 Task: Create new Company, with domain: 'hofstra.edu' and type: 'Prospect'. Add new contact for this company, with mail Id: 'Sohan34Miller@hofstra.edu', First Name: Sohan, Last name:  Miller, Job Title: 'Account Manager', Phone Number: '(201) 555-6794'. Change life cycle stage to  Lead and lead status to  Open. Logged in from softage.1@softage.net
Action: Mouse moved to (102, 70)
Screenshot: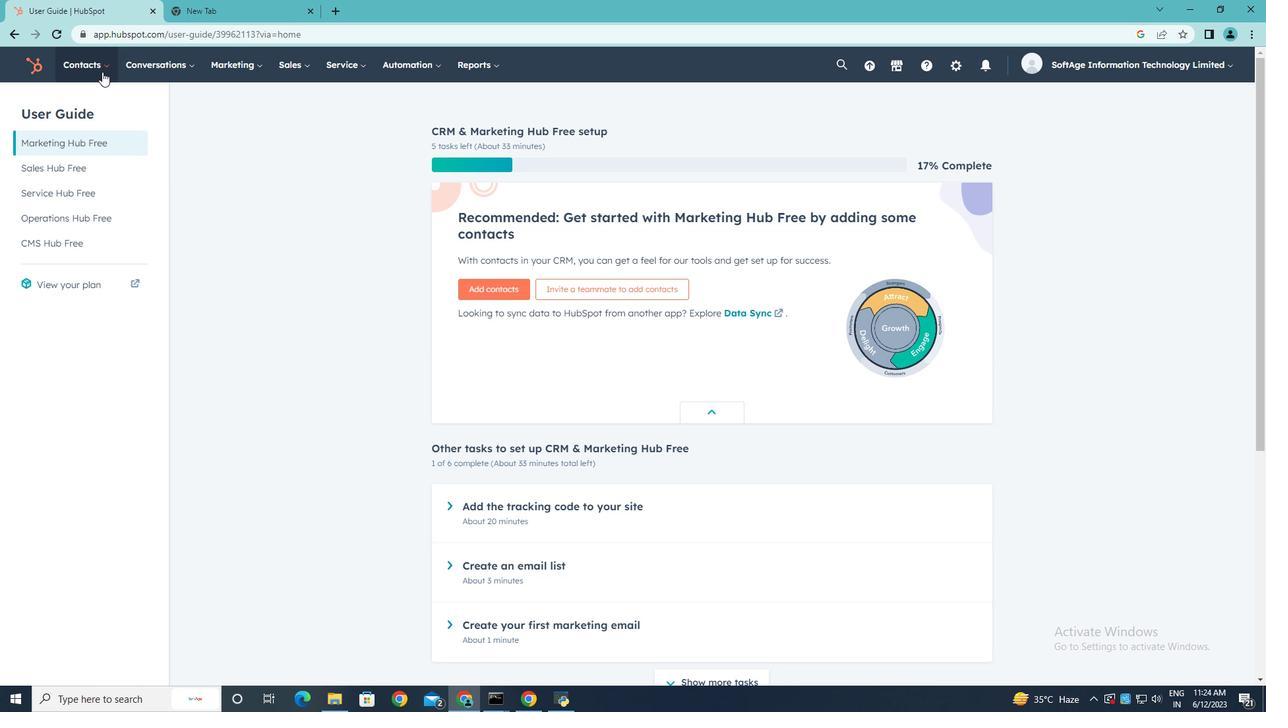 
Action: Mouse pressed left at (102, 70)
Screenshot: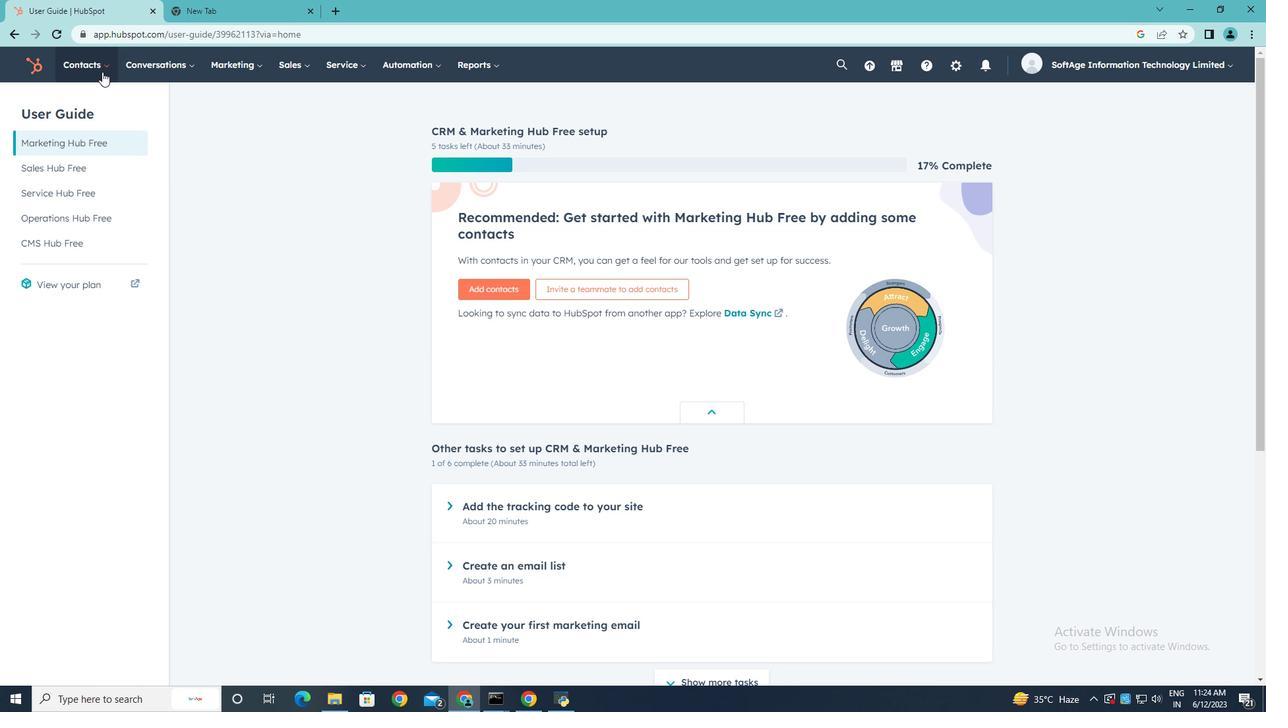 
Action: Mouse moved to (98, 130)
Screenshot: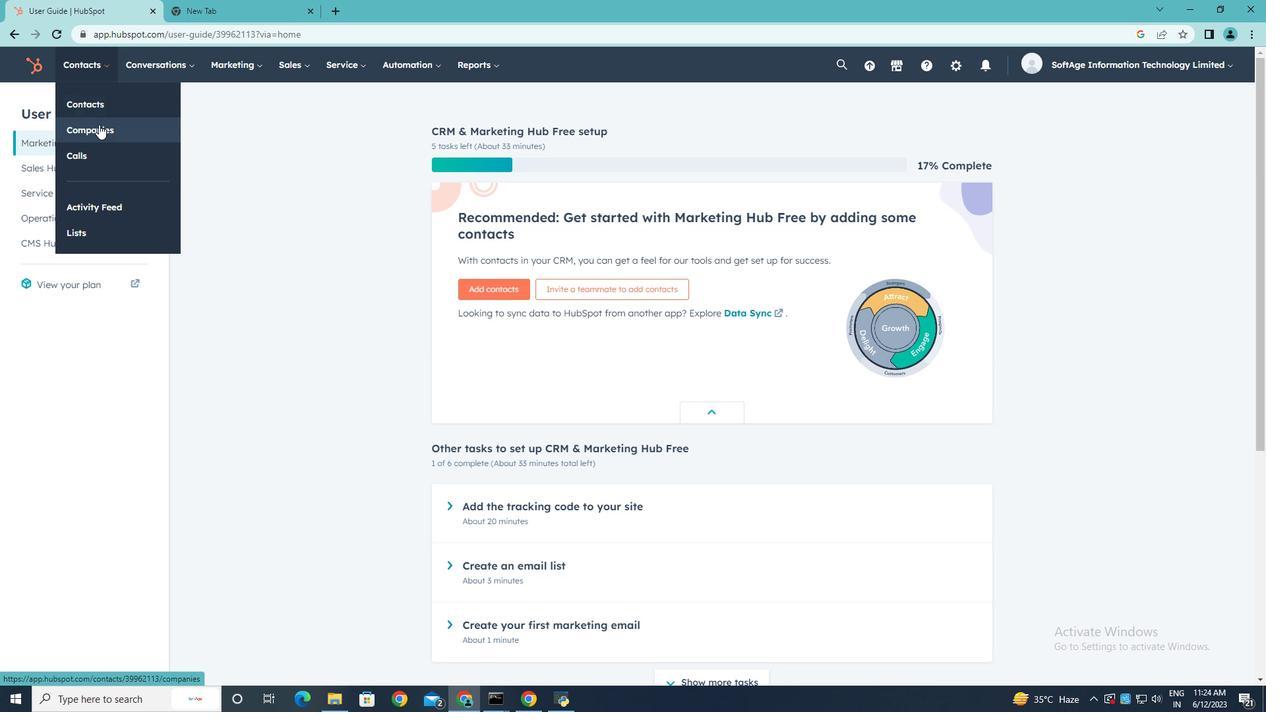 
Action: Mouse pressed left at (98, 130)
Screenshot: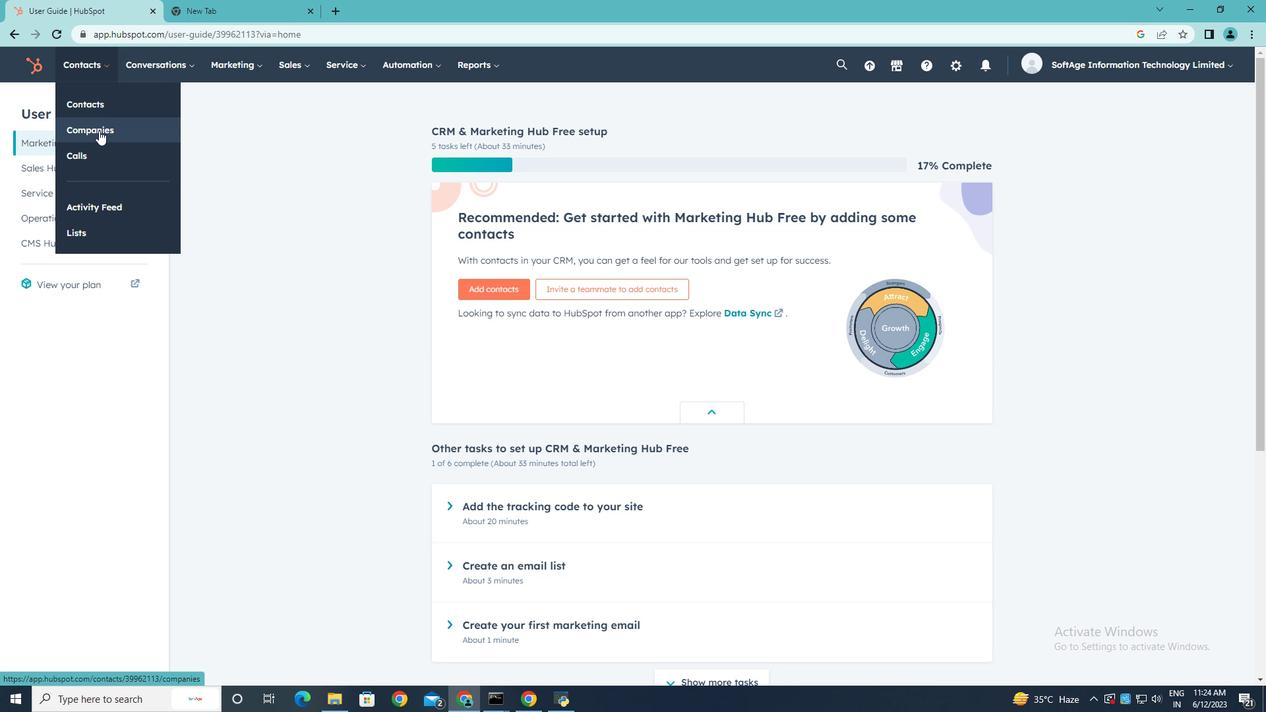 
Action: Mouse moved to (1175, 114)
Screenshot: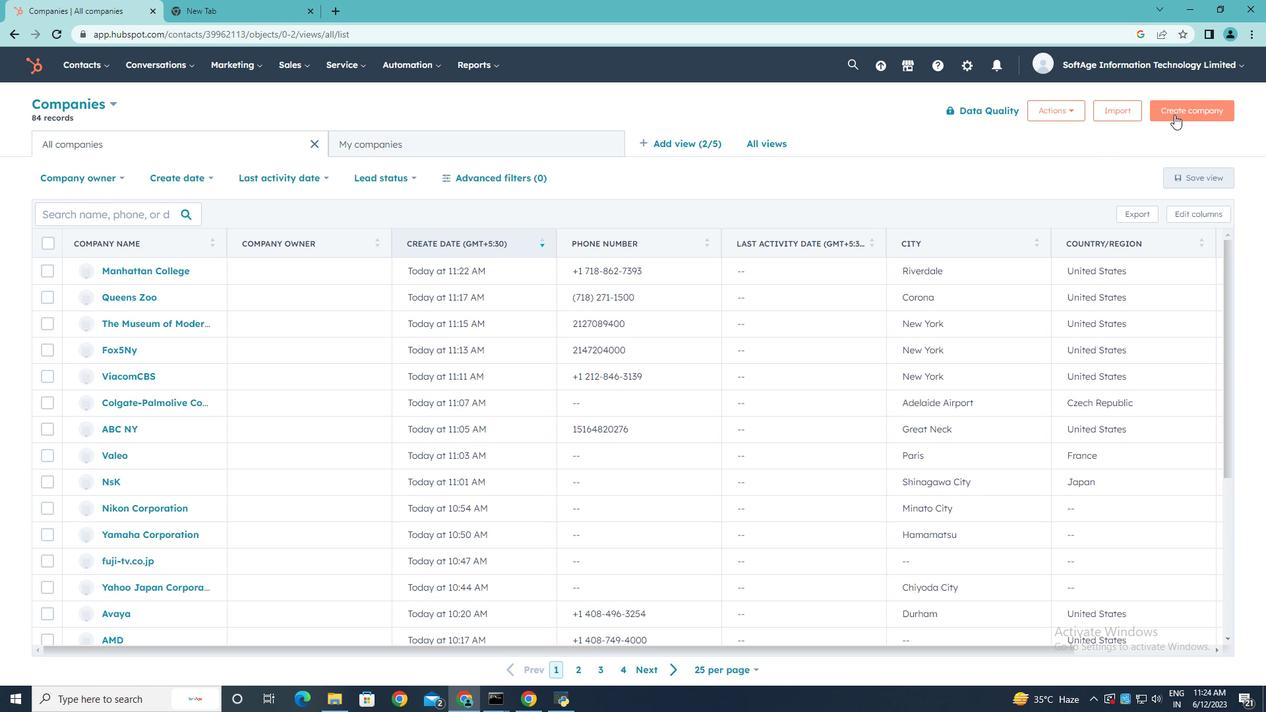 
Action: Mouse pressed left at (1175, 114)
Screenshot: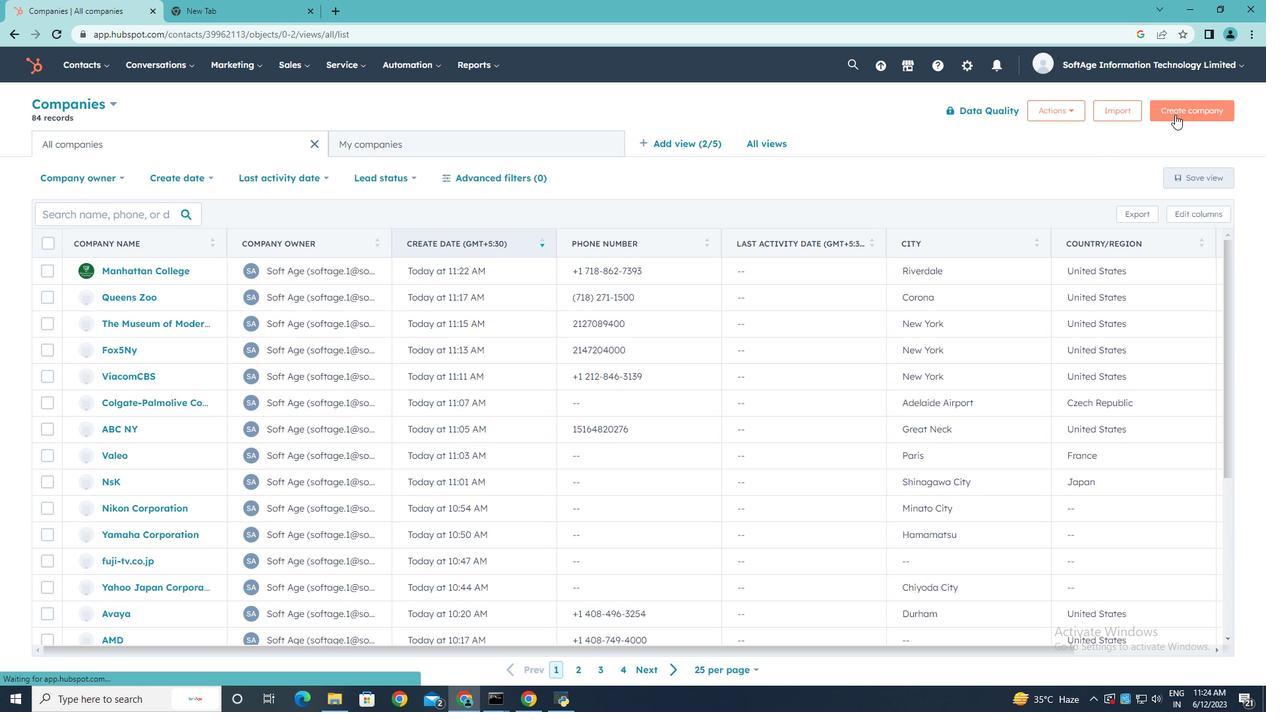 
Action: Mouse moved to (955, 172)
Screenshot: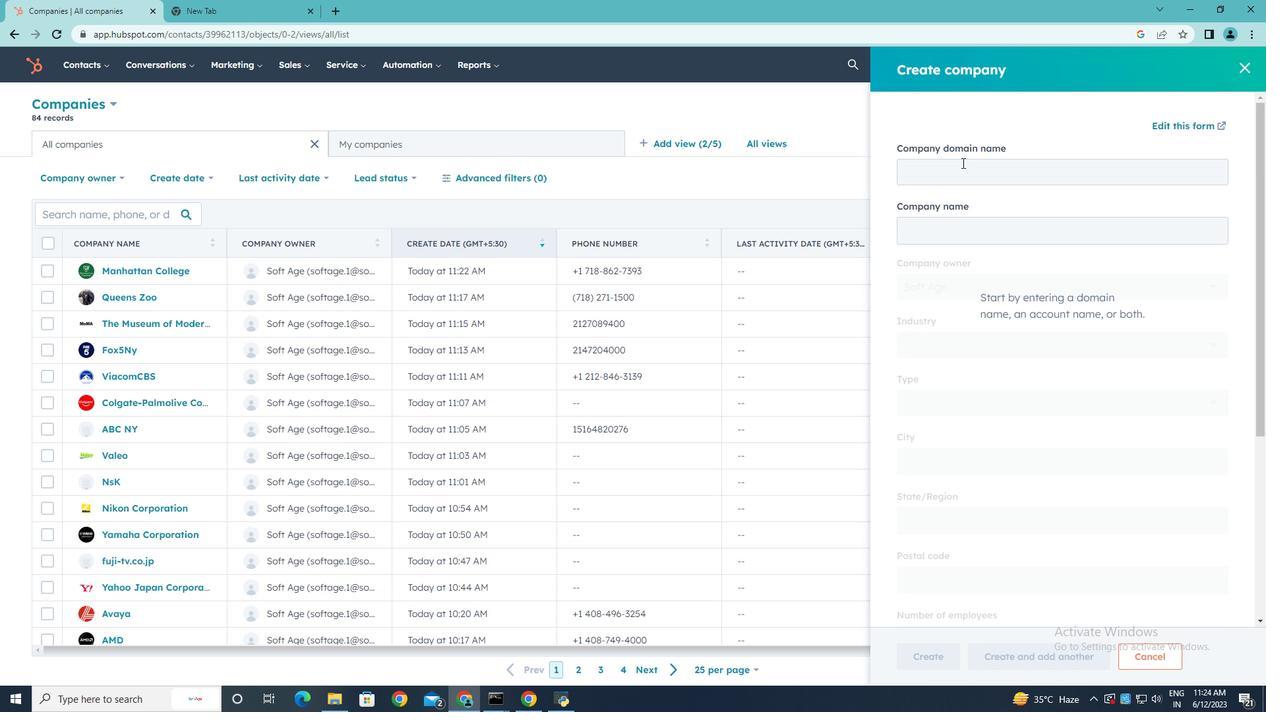 
Action: Mouse pressed left at (955, 172)
Screenshot: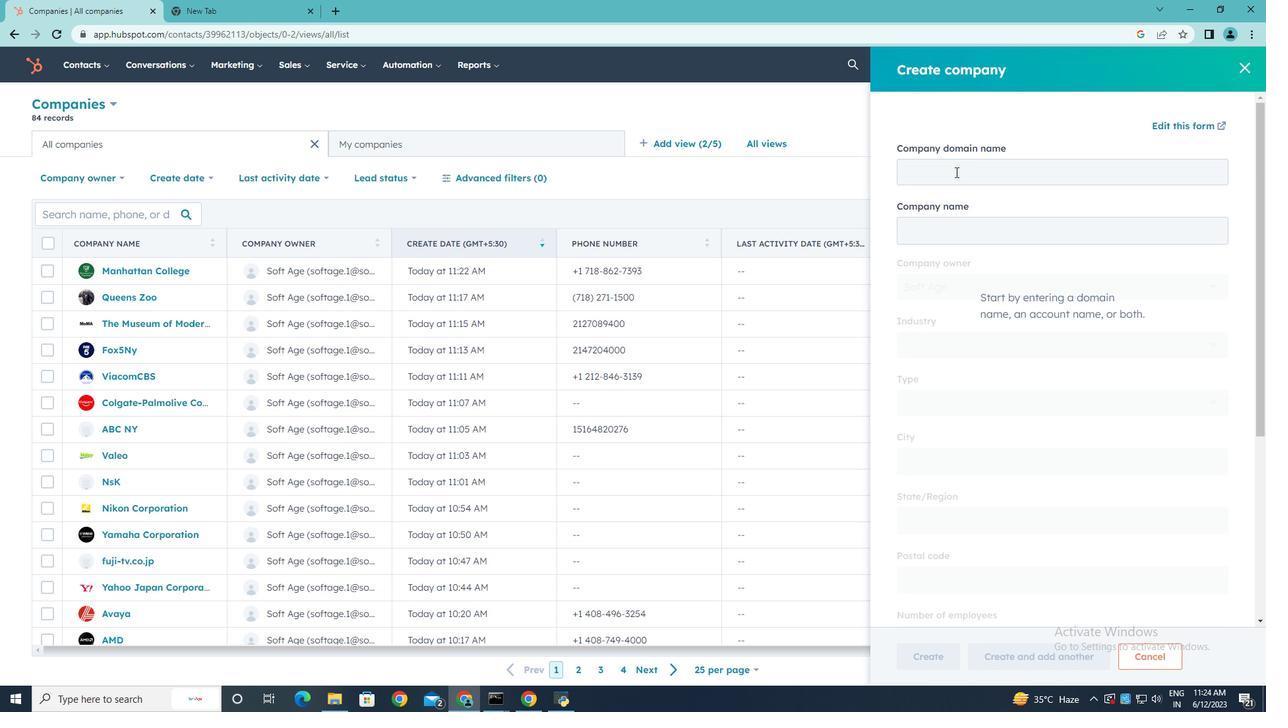 
Action: Key pressed hofstra.co<Key.backspace><Key.backspace>edu
Screenshot: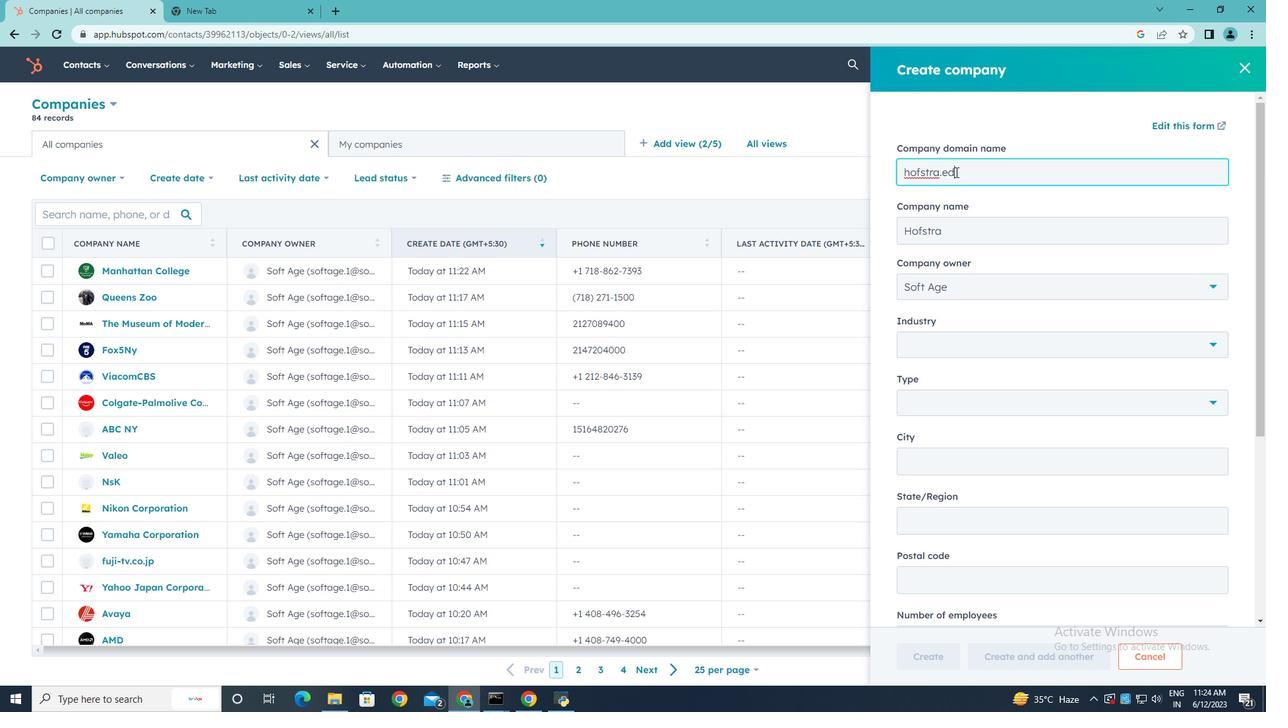 
Action: Mouse moved to (1007, 279)
Screenshot: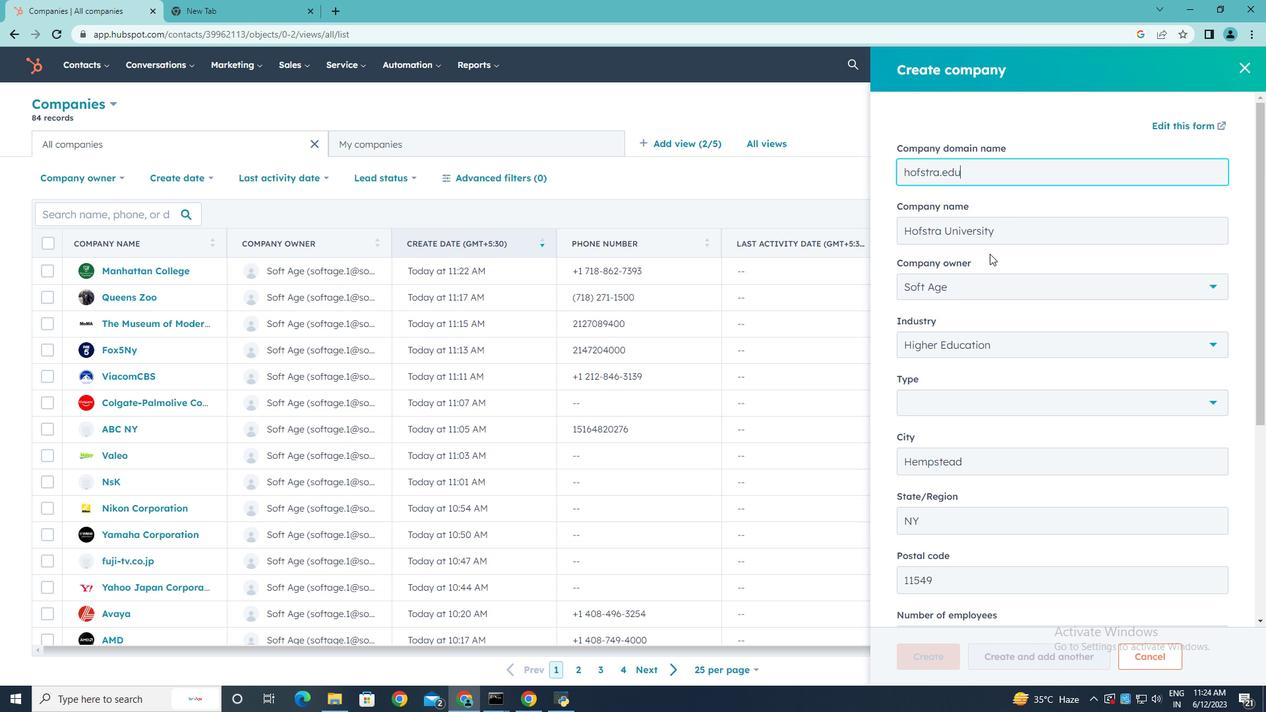 
Action: Mouse scrolled (1007, 278) with delta (0, 0)
Screenshot: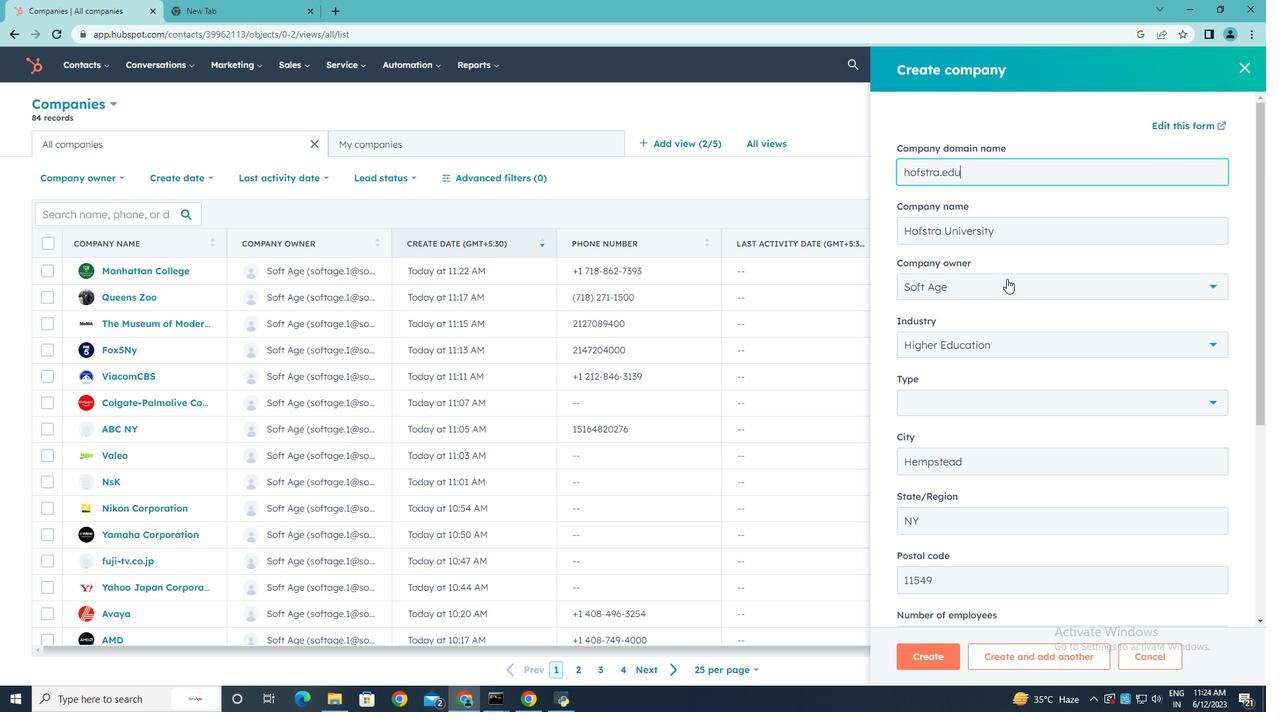 
Action: Mouse scrolled (1007, 278) with delta (0, 0)
Screenshot: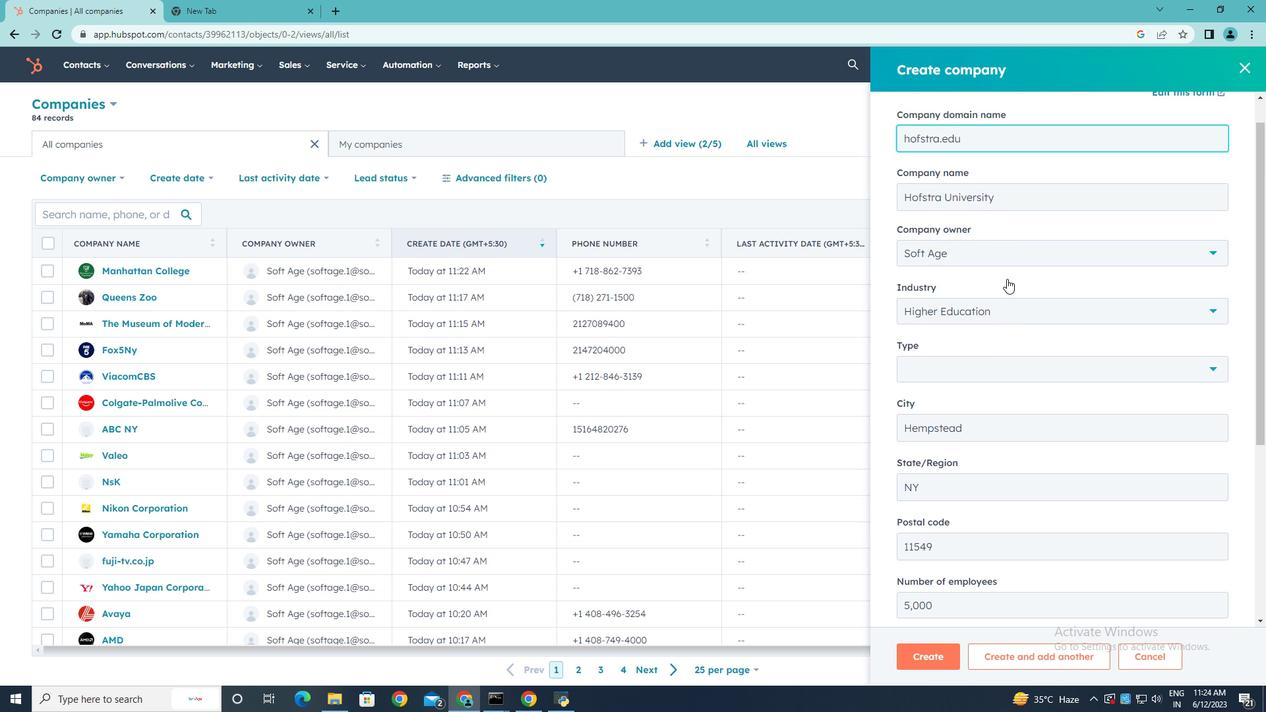 
Action: Mouse moved to (1212, 269)
Screenshot: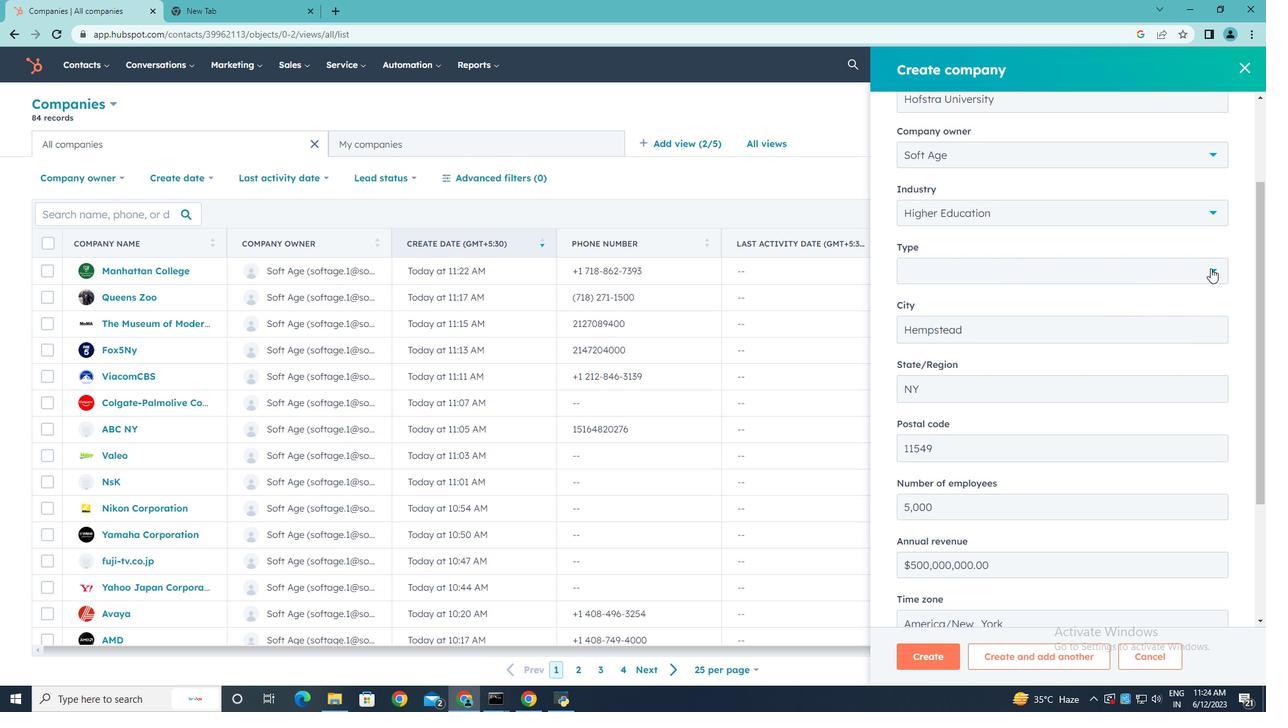 
Action: Mouse pressed left at (1212, 269)
Screenshot: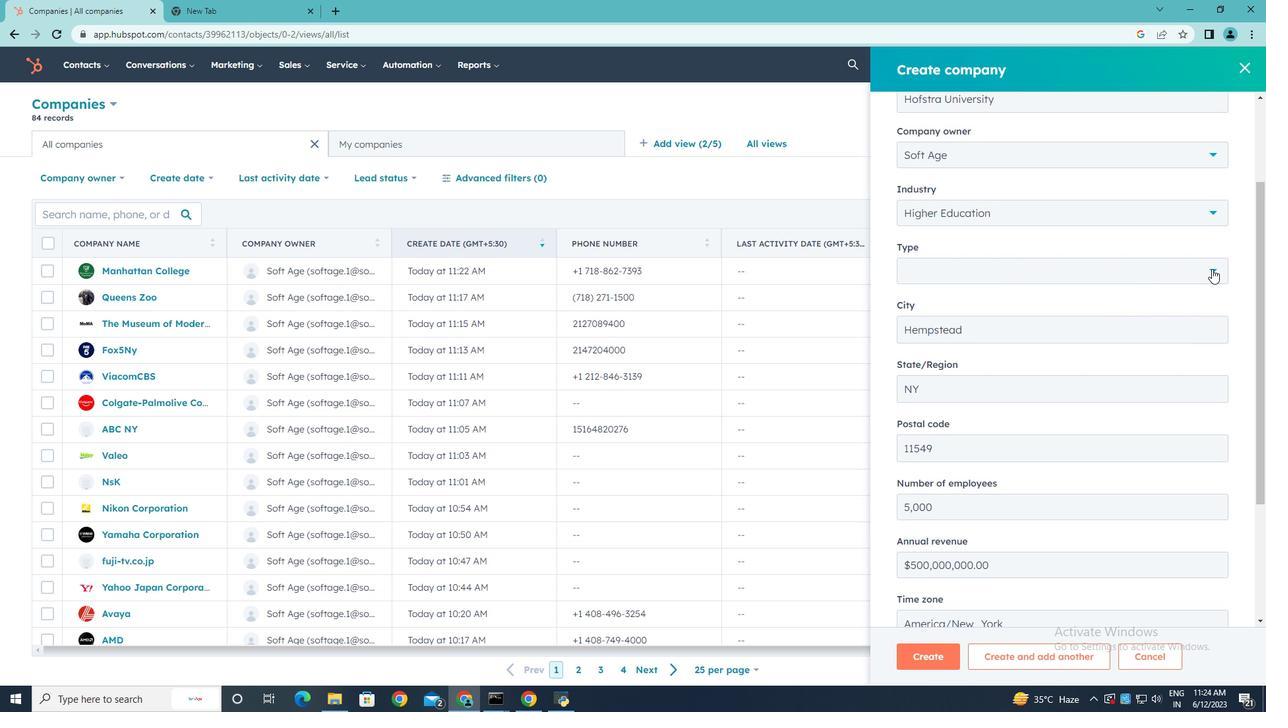 
Action: Mouse moved to (1005, 335)
Screenshot: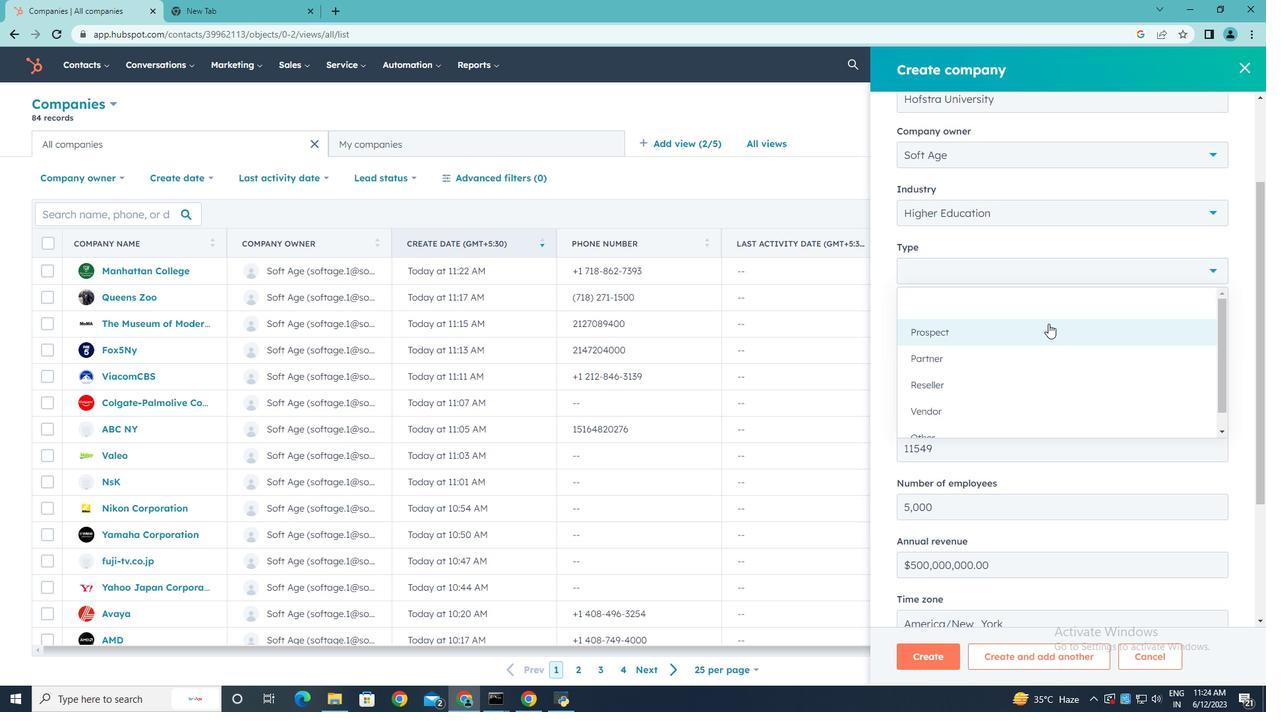 
Action: Mouse pressed left at (1005, 335)
Screenshot: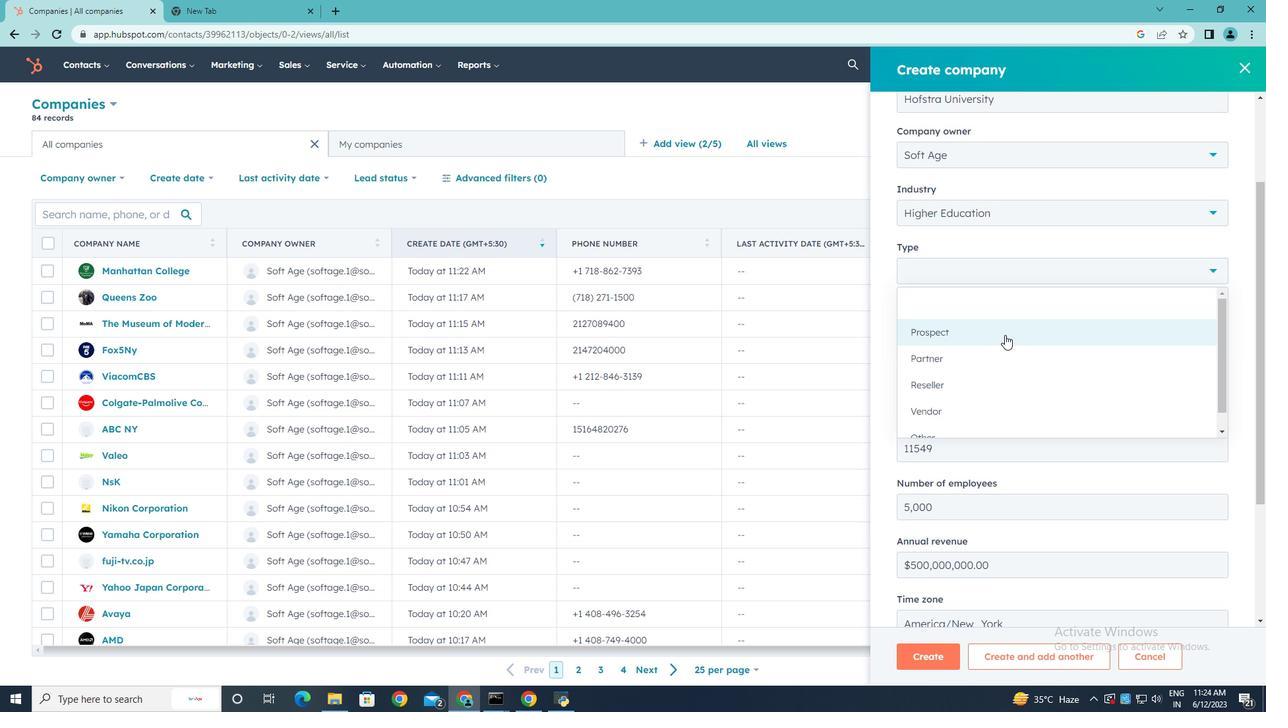
Action: Mouse scrolled (1005, 334) with delta (0, 0)
Screenshot: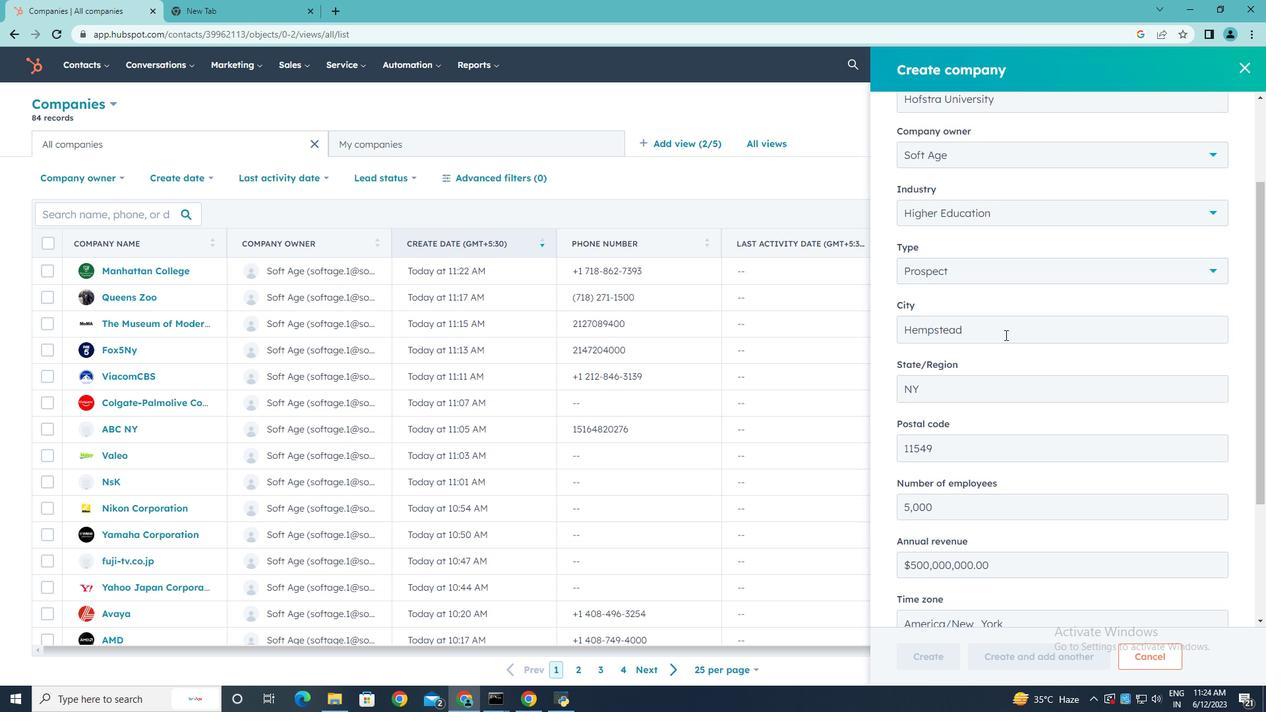 
Action: Mouse scrolled (1005, 334) with delta (0, 0)
Screenshot: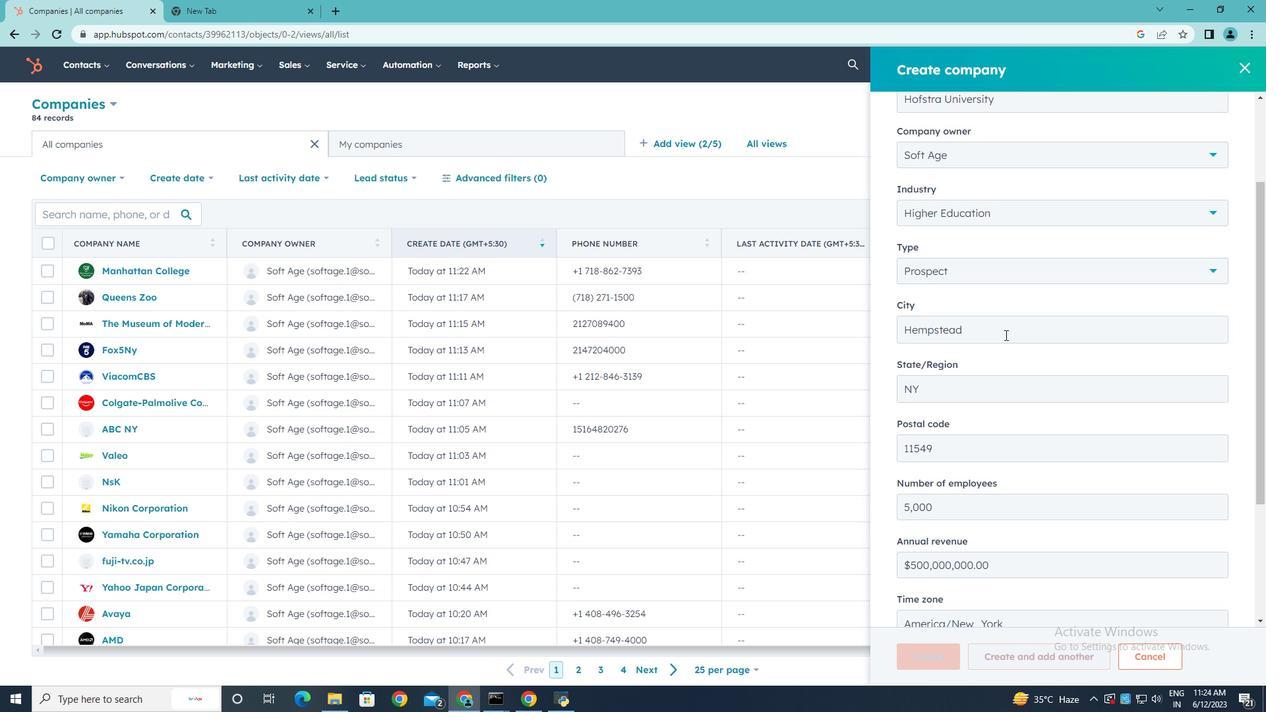 
Action: Mouse scrolled (1005, 334) with delta (0, 0)
Screenshot: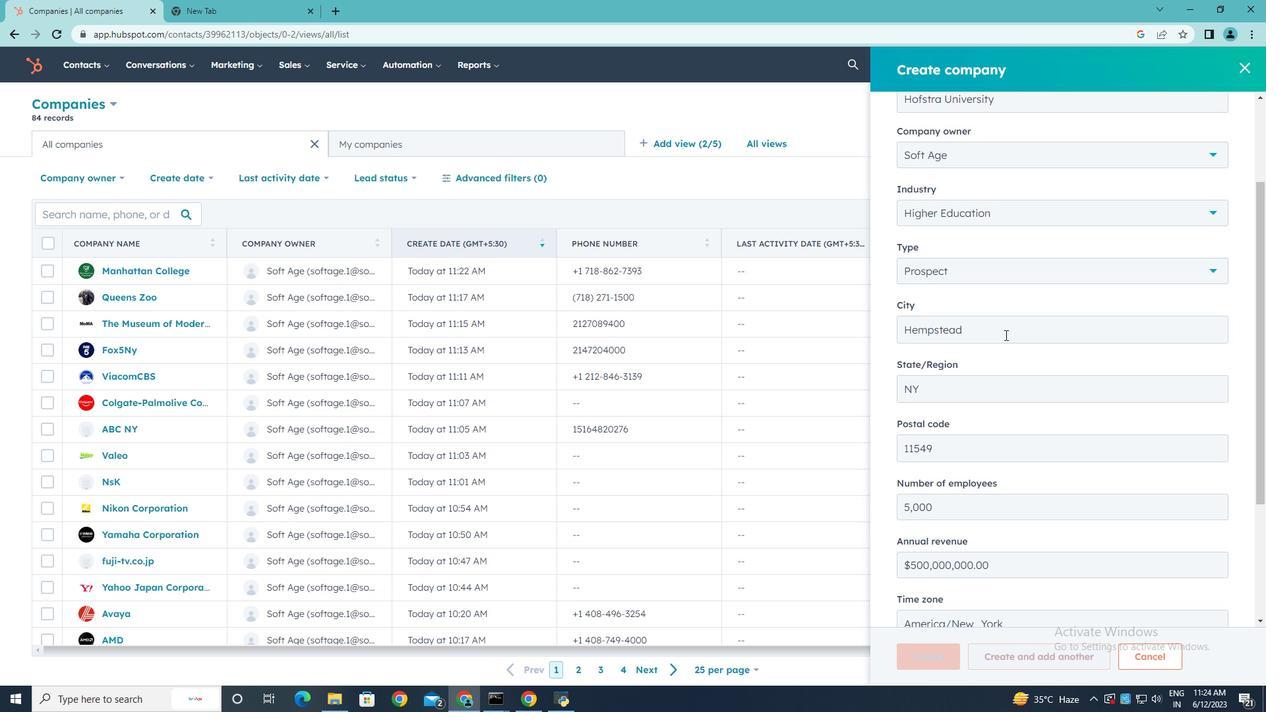
Action: Mouse moved to (932, 657)
Screenshot: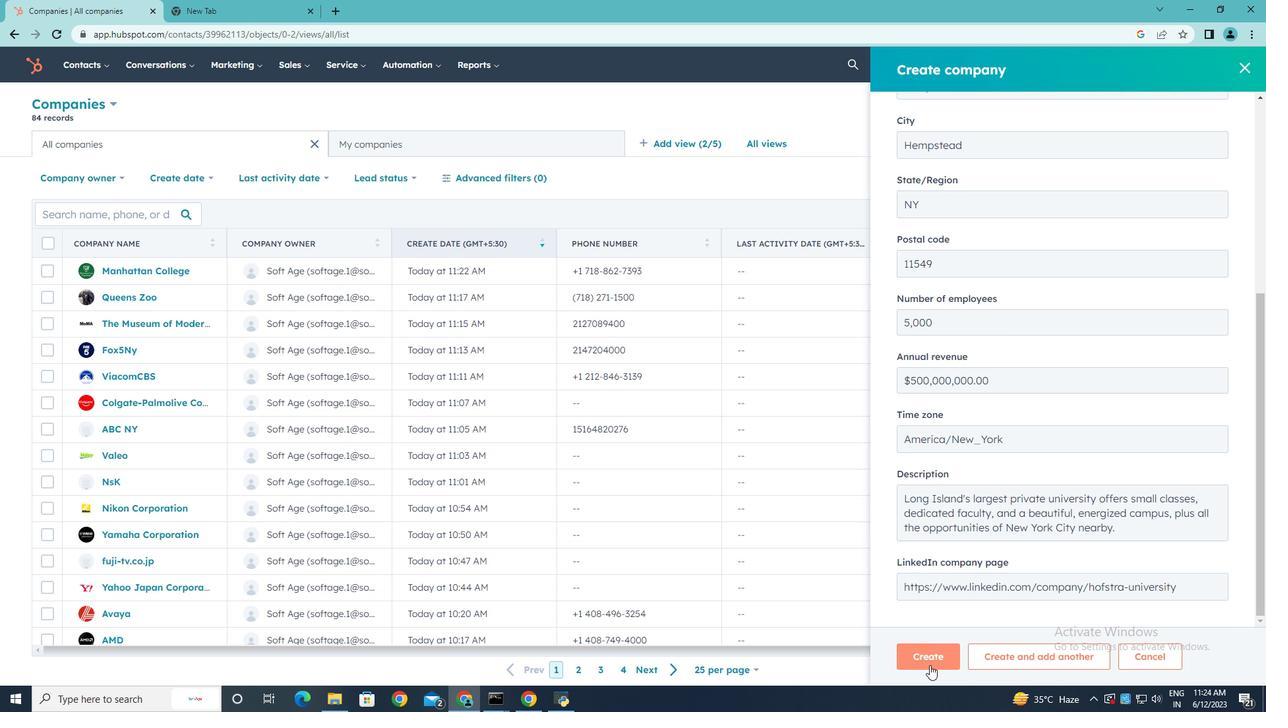 
Action: Mouse pressed left at (932, 657)
Screenshot: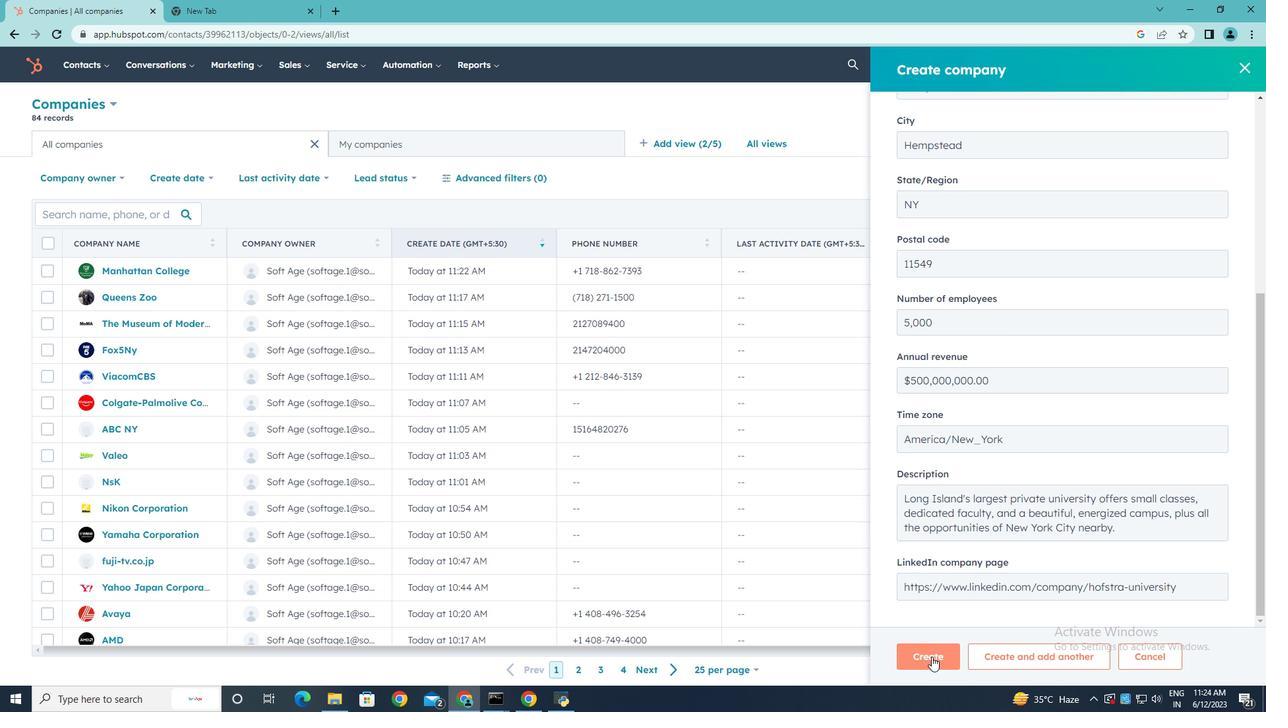 
Action: Mouse moved to (891, 420)
Screenshot: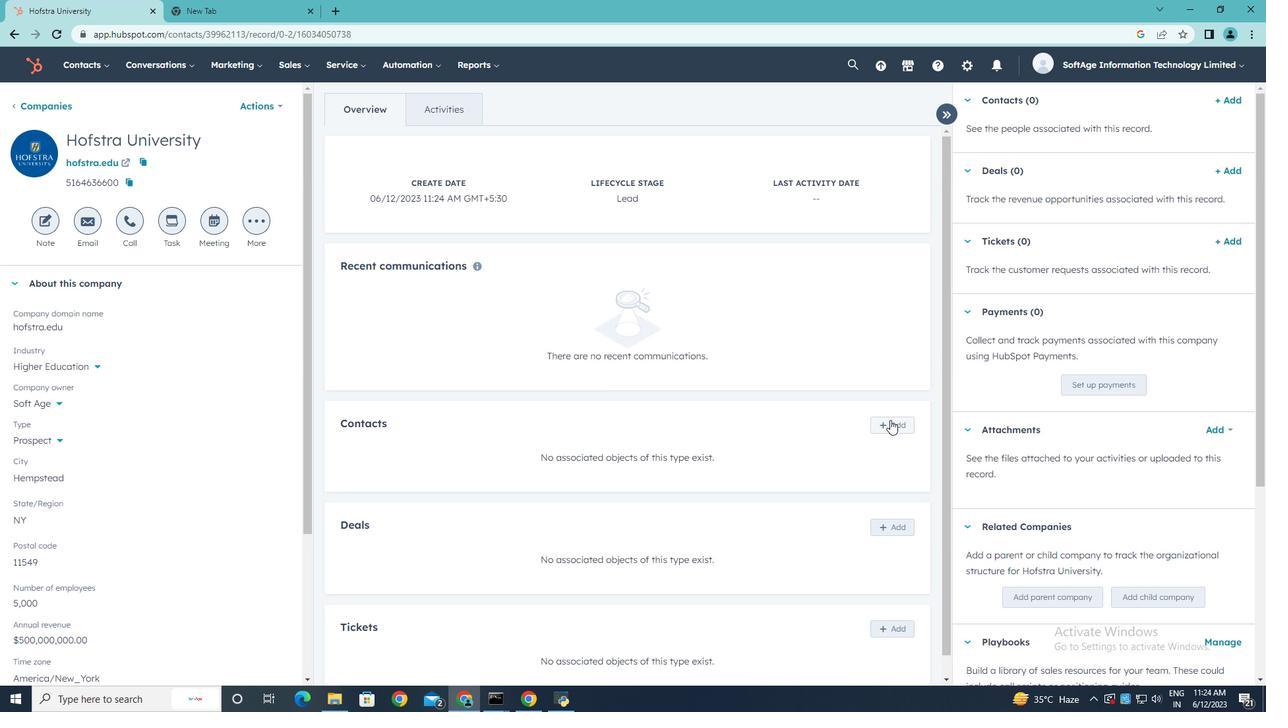 
Action: Mouse pressed left at (891, 420)
Screenshot: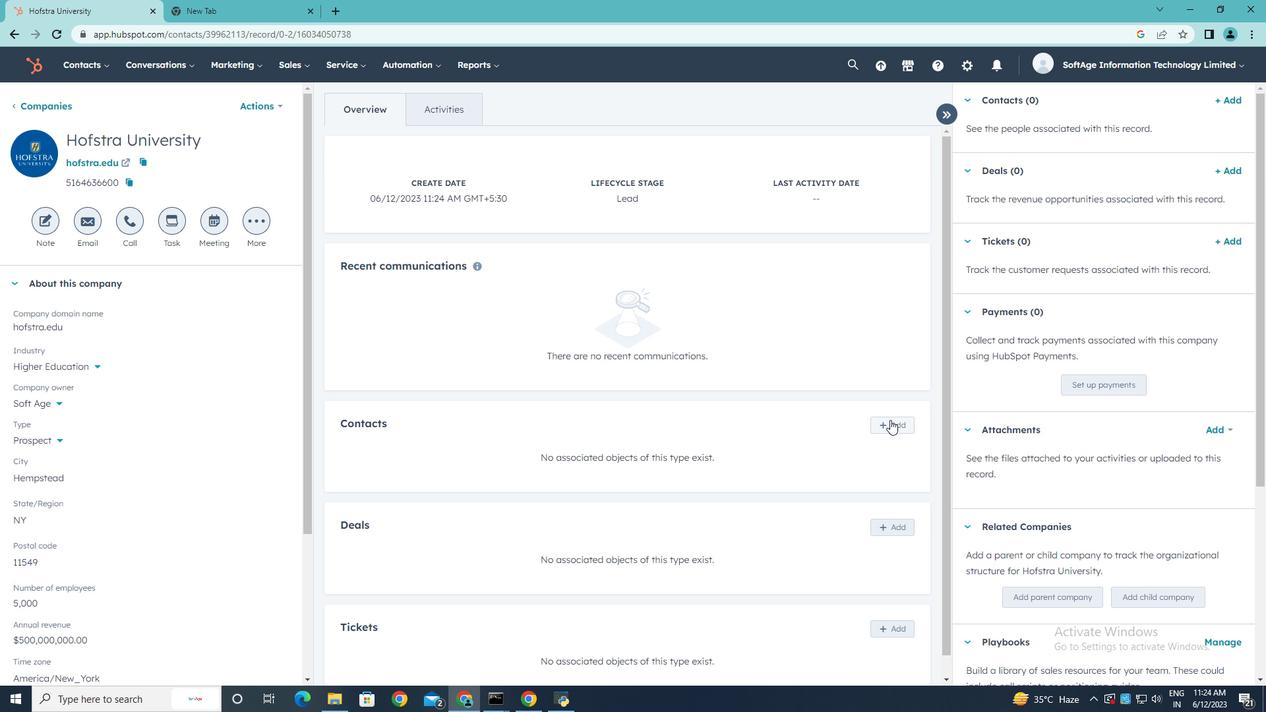 
Action: Mouse moved to (989, 130)
Screenshot: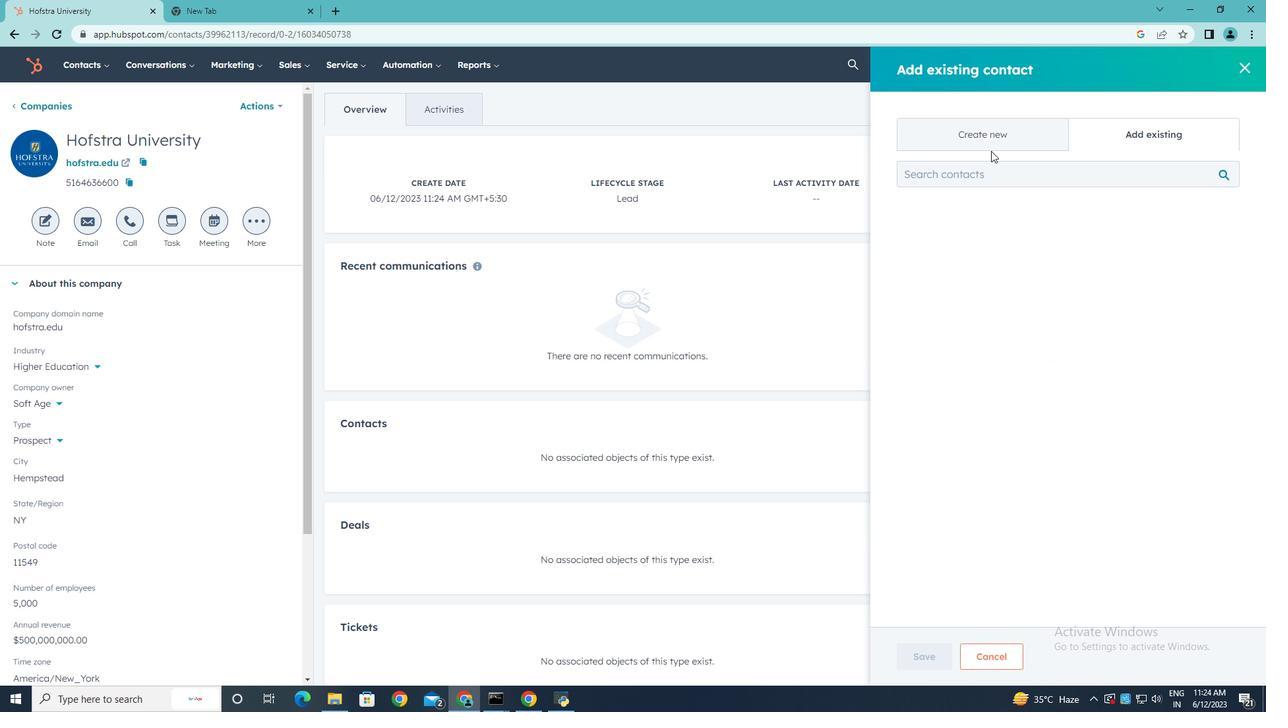 
Action: Mouse pressed left at (989, 130)
Screenshot: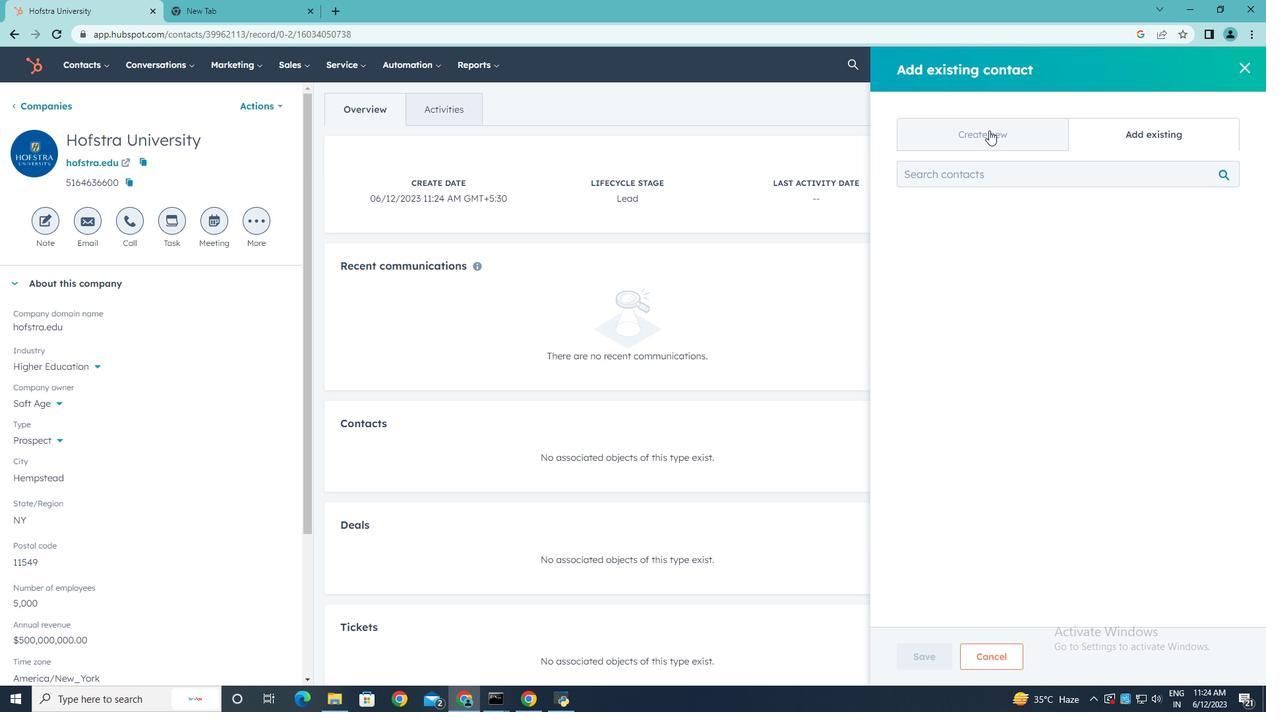 
Action: Mouse moved to (946, 213)
Screenshot: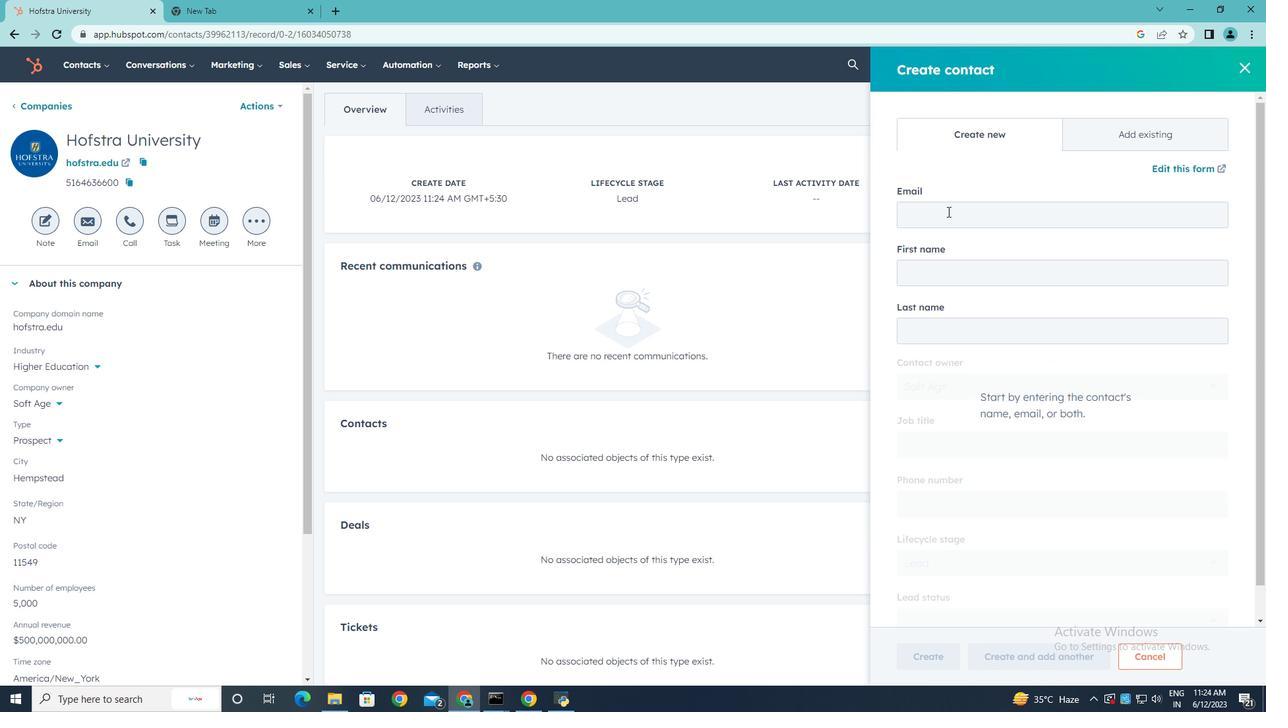 
Action: Mouse pressed left at (946, 213)
Screenshot: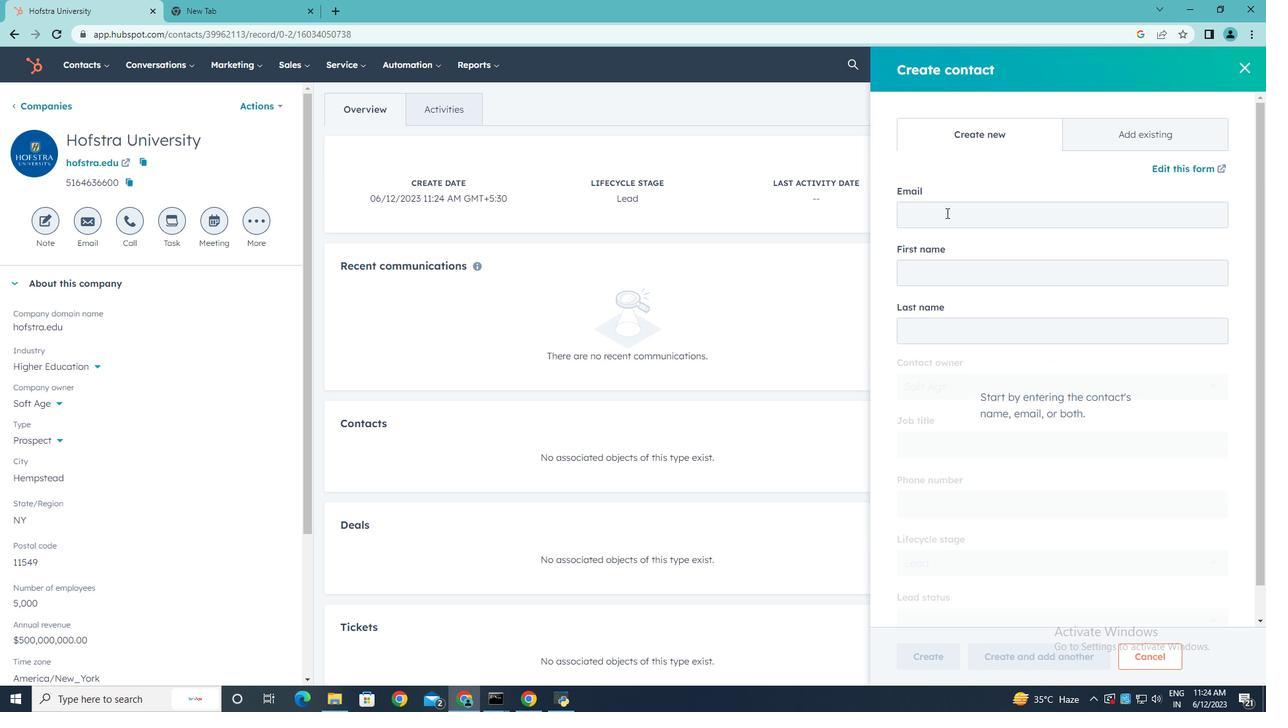 
Action: Key pressed <Key.shift>Sohan34<Key.shift>Miller<Key.shift>@hos<Key.backspace>fstra.edu
Screenshot: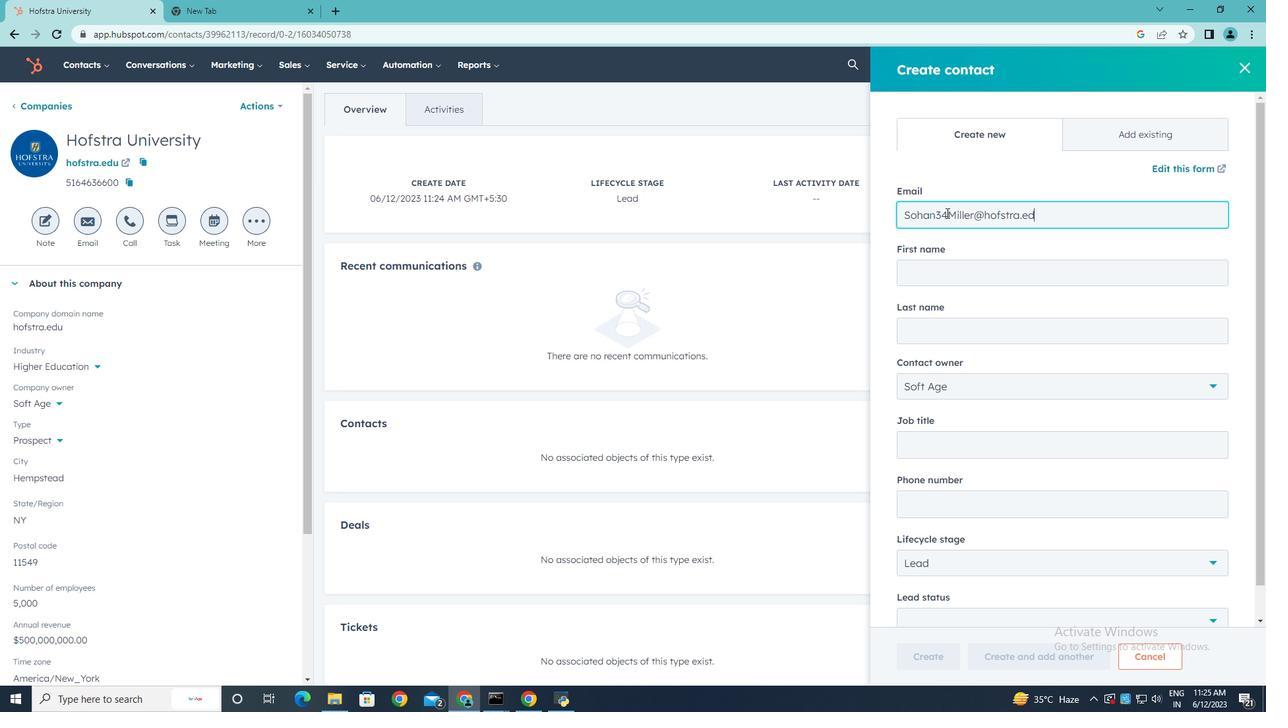 
Action: Mouse moved to (935, 274)
Screenshot: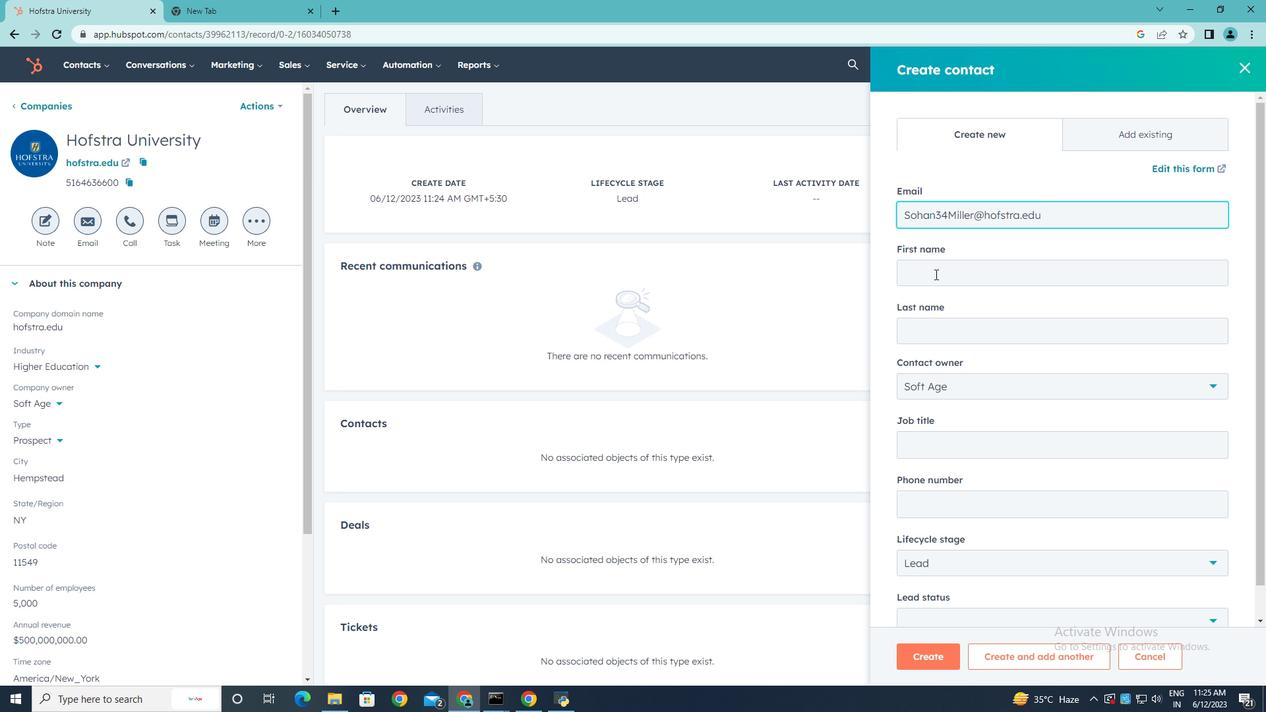 
Action: Mouse pressed left at (935, 274)
Screenshot: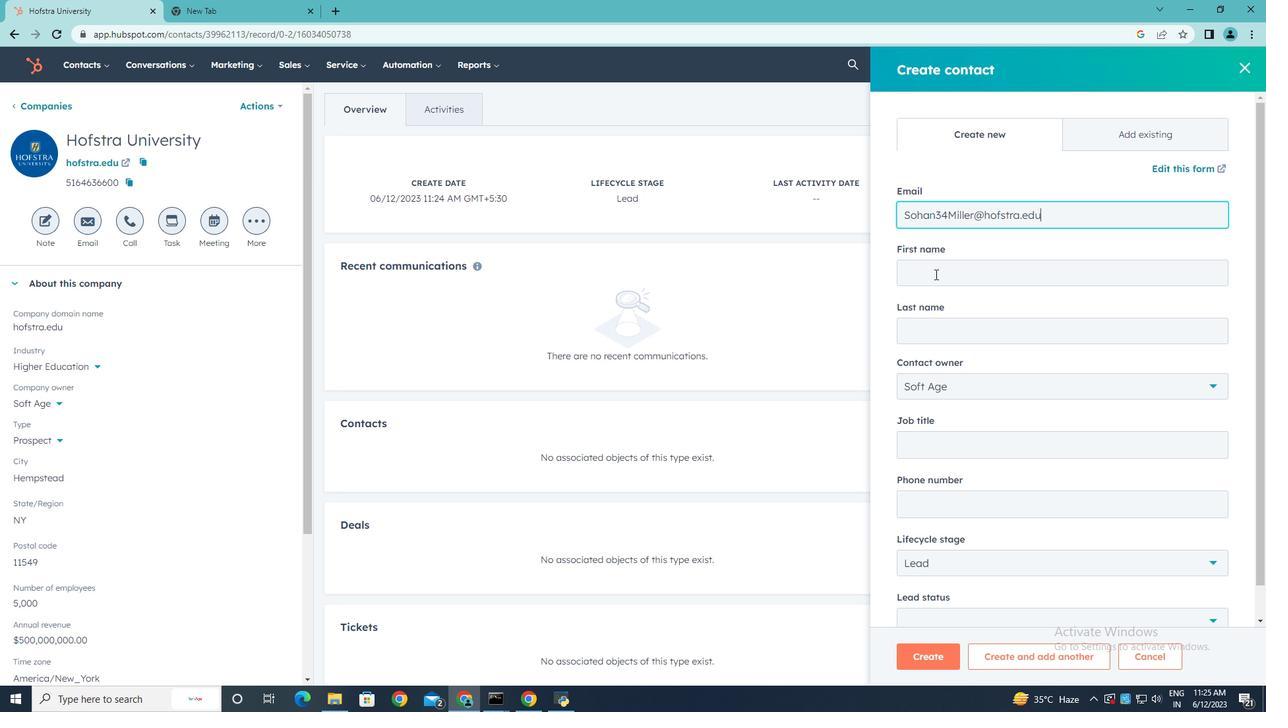 
Action: Key pressed <Key.shift>Sohan
Screenshot: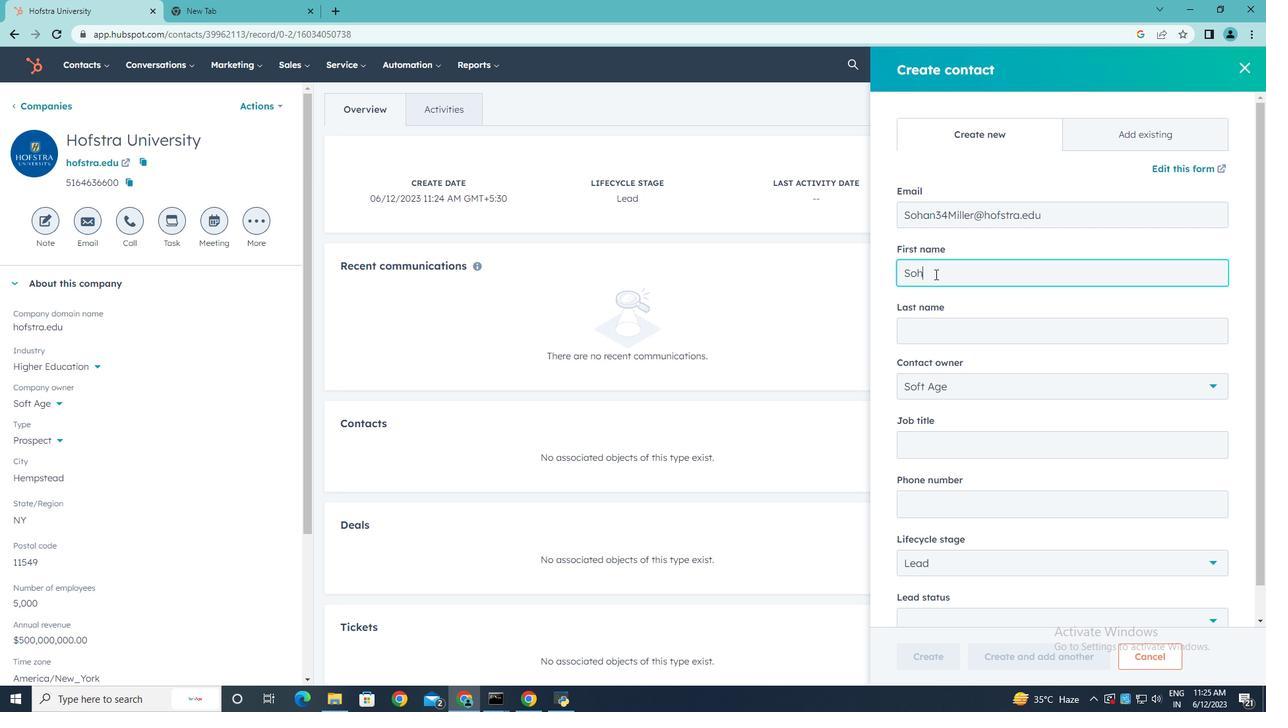 
Action: Mouse moved to (920, 337)
Screenshot: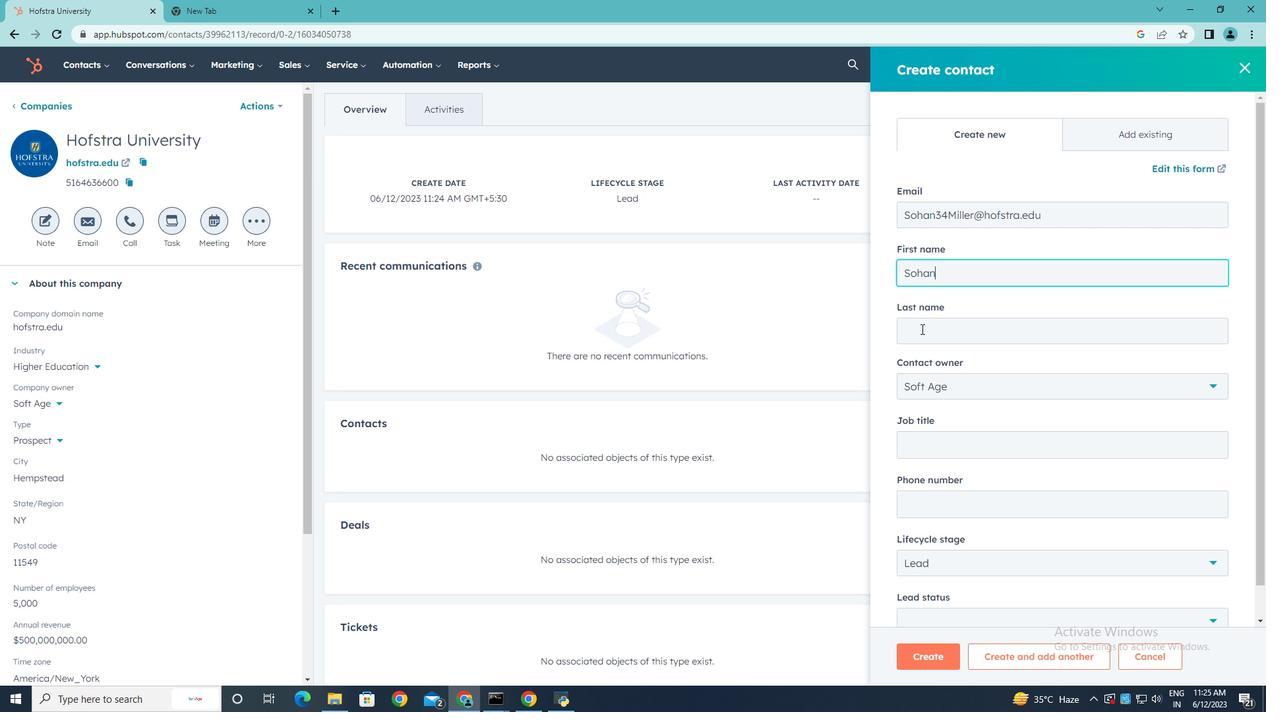 
Action: Mouse pressed left at (920, 337)
Screenshot: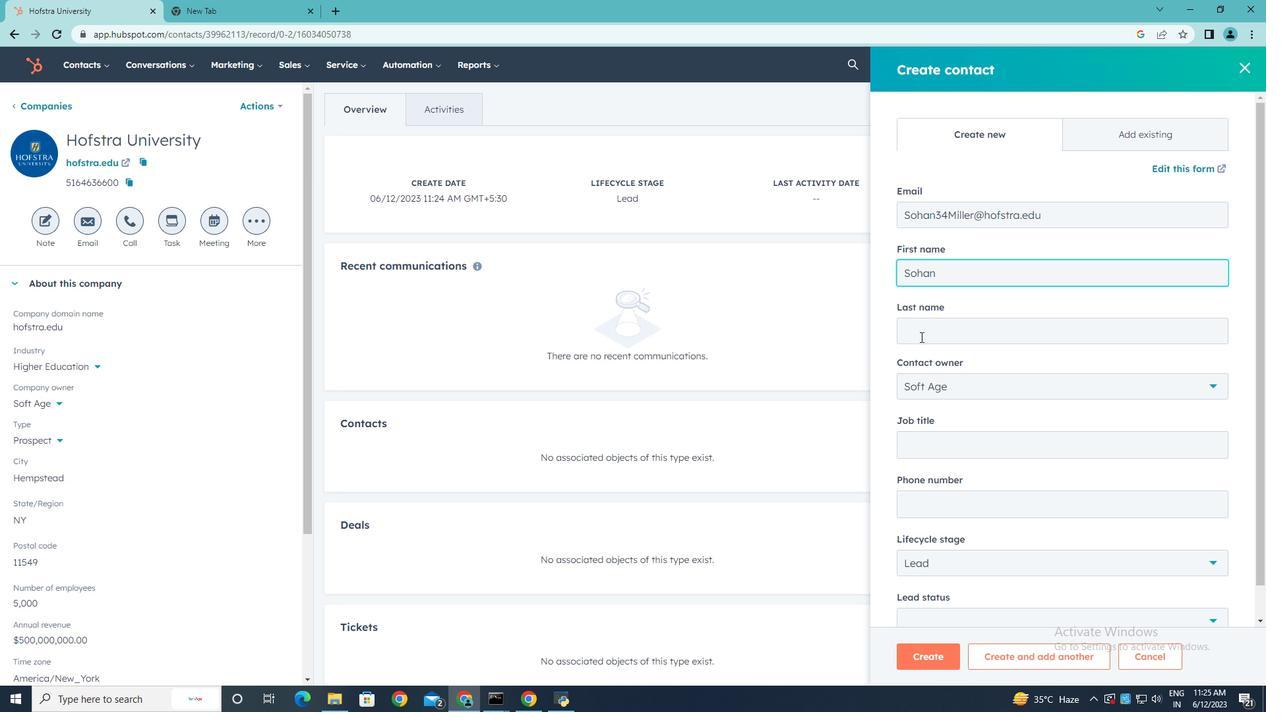 
Action: Key pressed <Key.shift><Key.shift><Key.shift>Miller
Screenshot: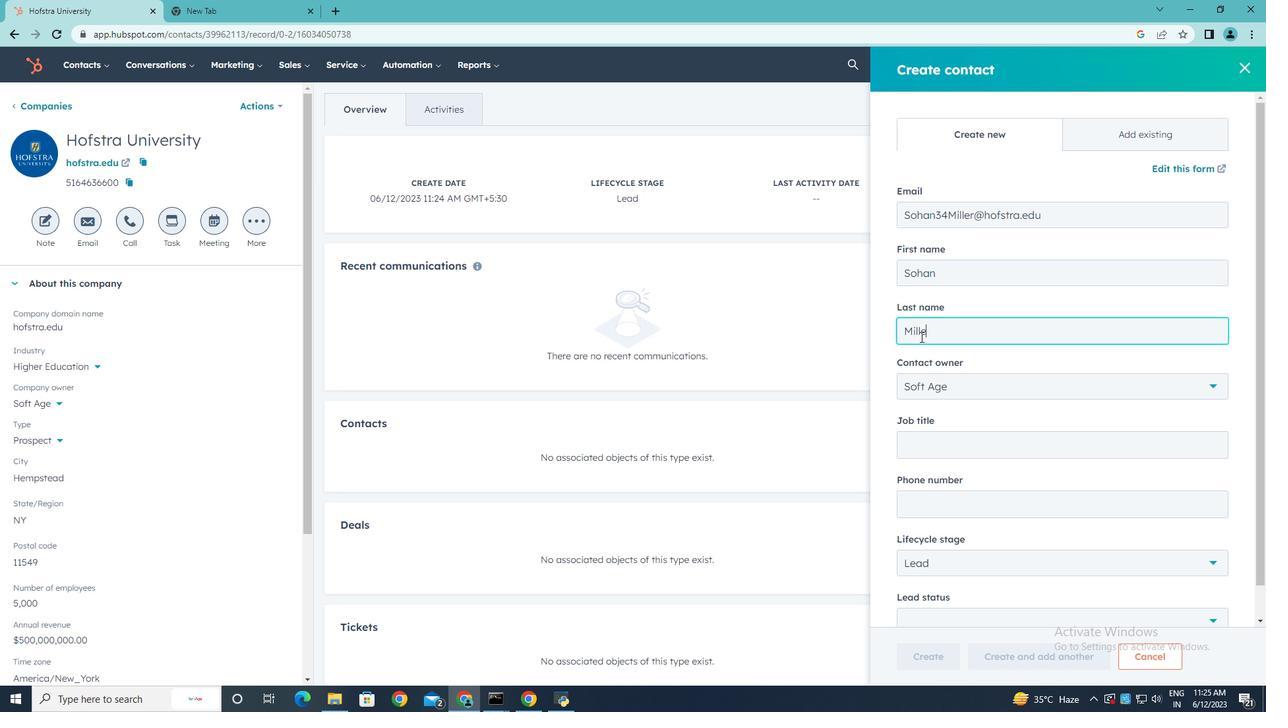 
Action: Mouse moved to (936, 440)
Screenshot: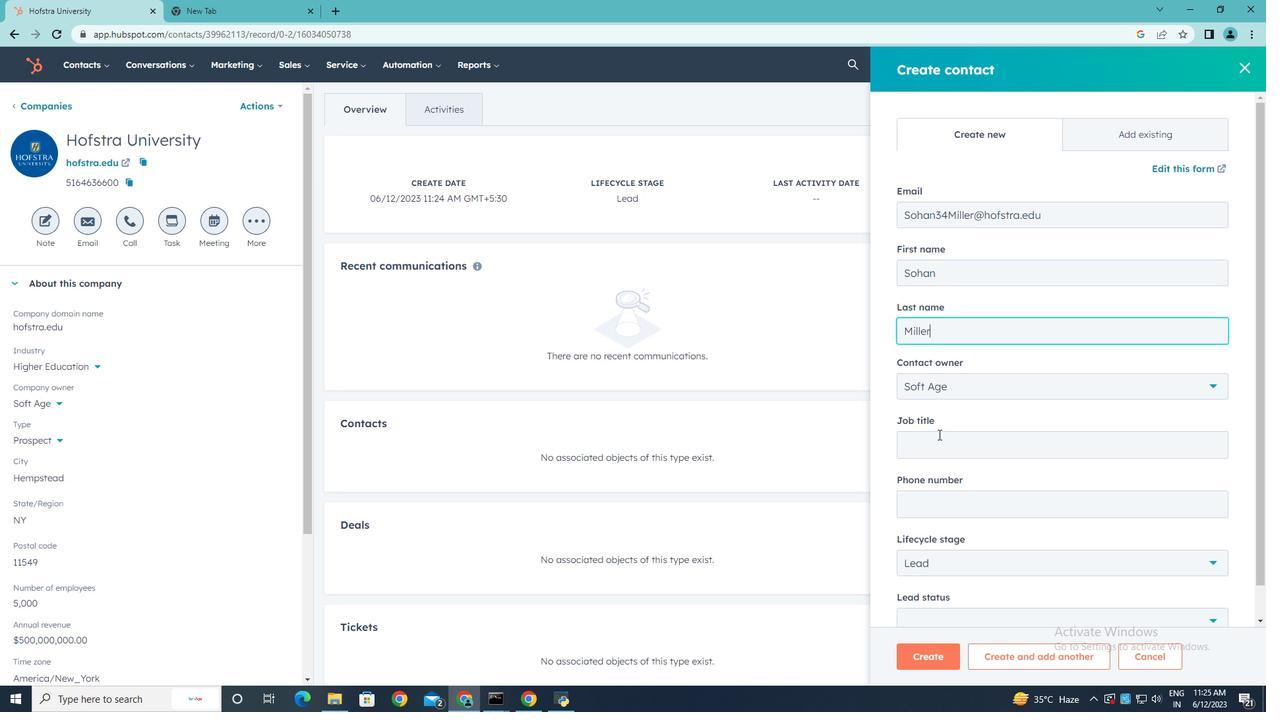 
Action: Mouse pressed left at (936, 440)
Screenshot: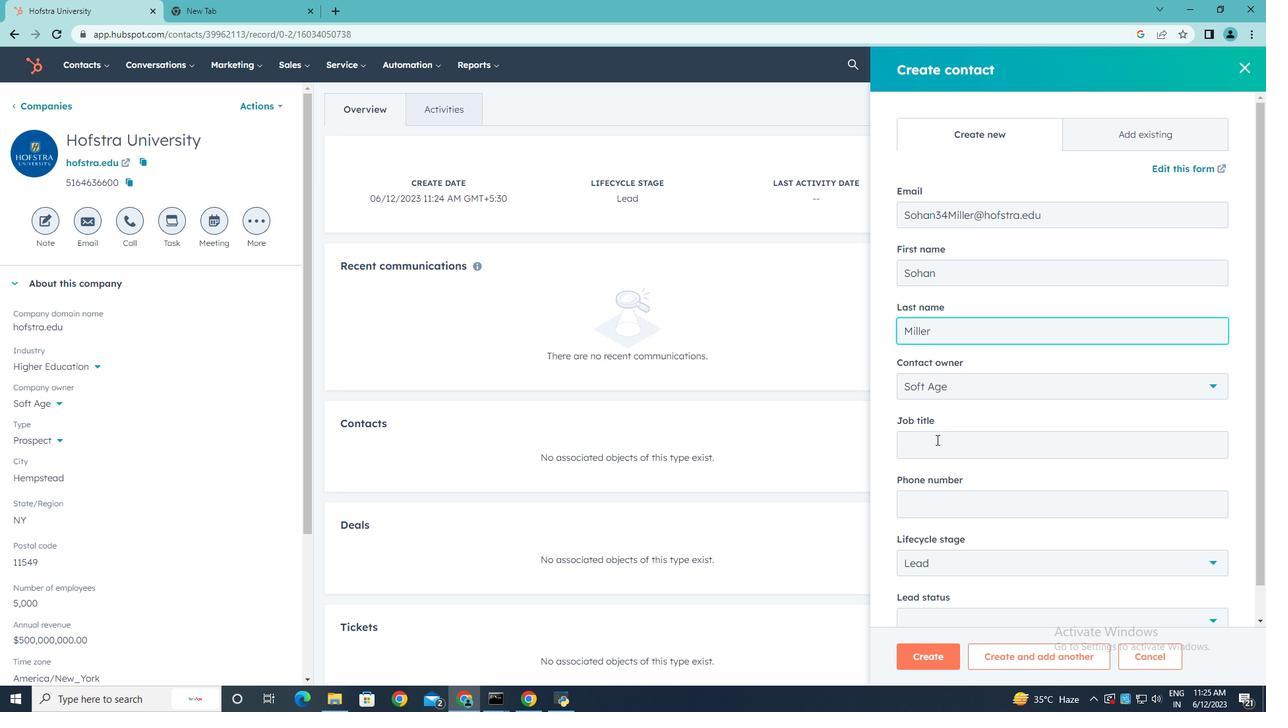 
Action: Key pressed <Key.shift><Key.shift><Key.shift><Key.shift><Key.shift><Key.shift><Key.shift><Key.shift><Key.shift><Key.shift><Key.shift><Key.shift><Key.shift><Key.shift><Key.shift><Key.shift><Key.shift><Key.shift>Account<Key.space><Key.shift>Manager
Screenshot: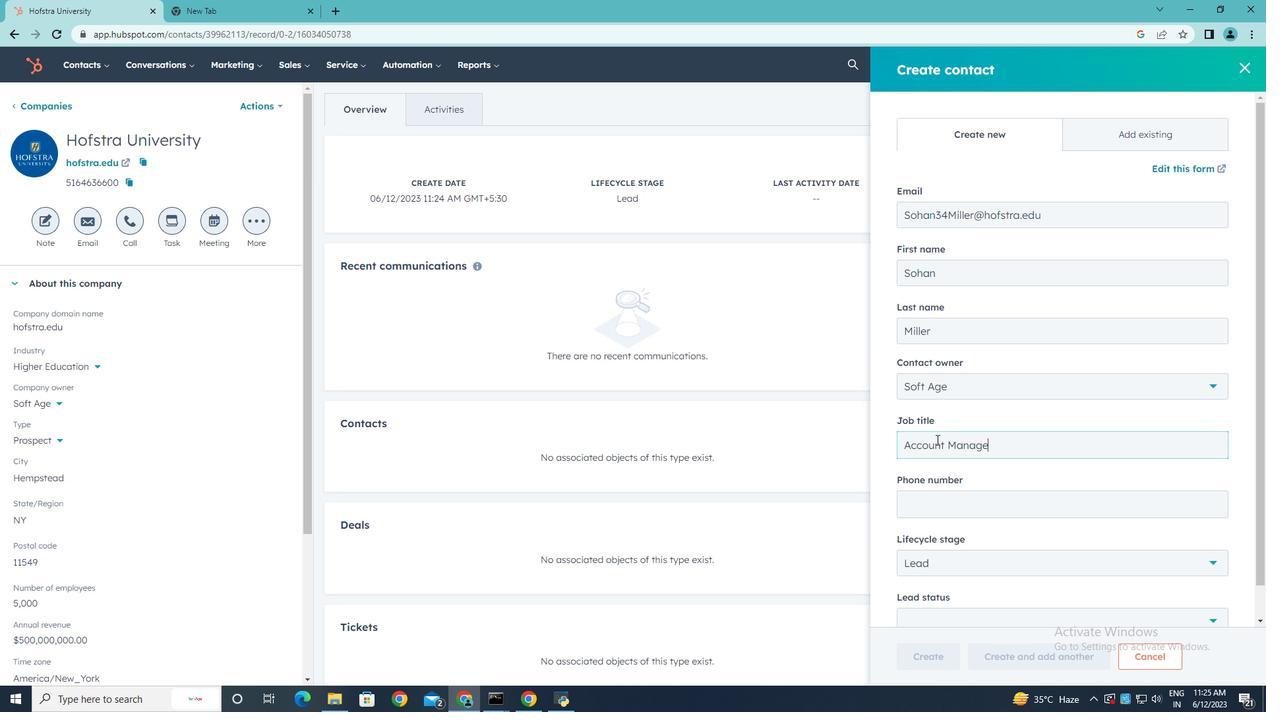 
Action: Mouse moved to (957, 500)
Screenshot: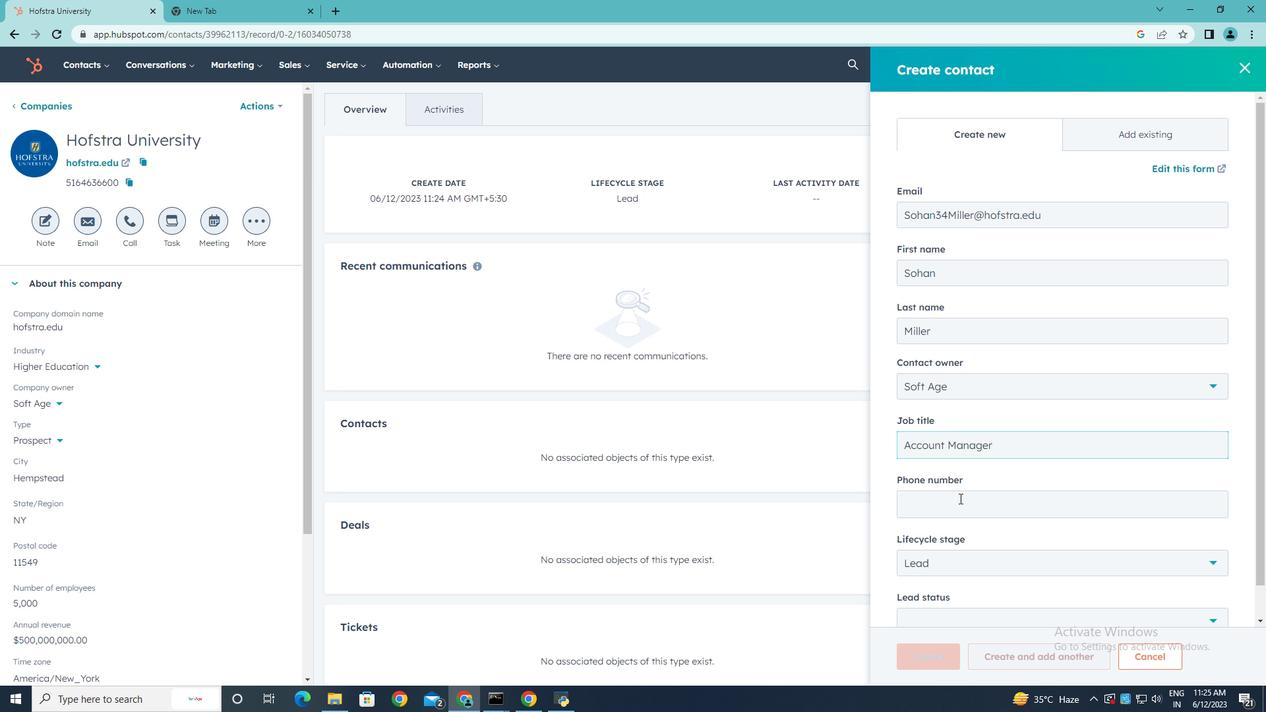 
Action: Mouse pressed left at (957, 500)
Screenshot: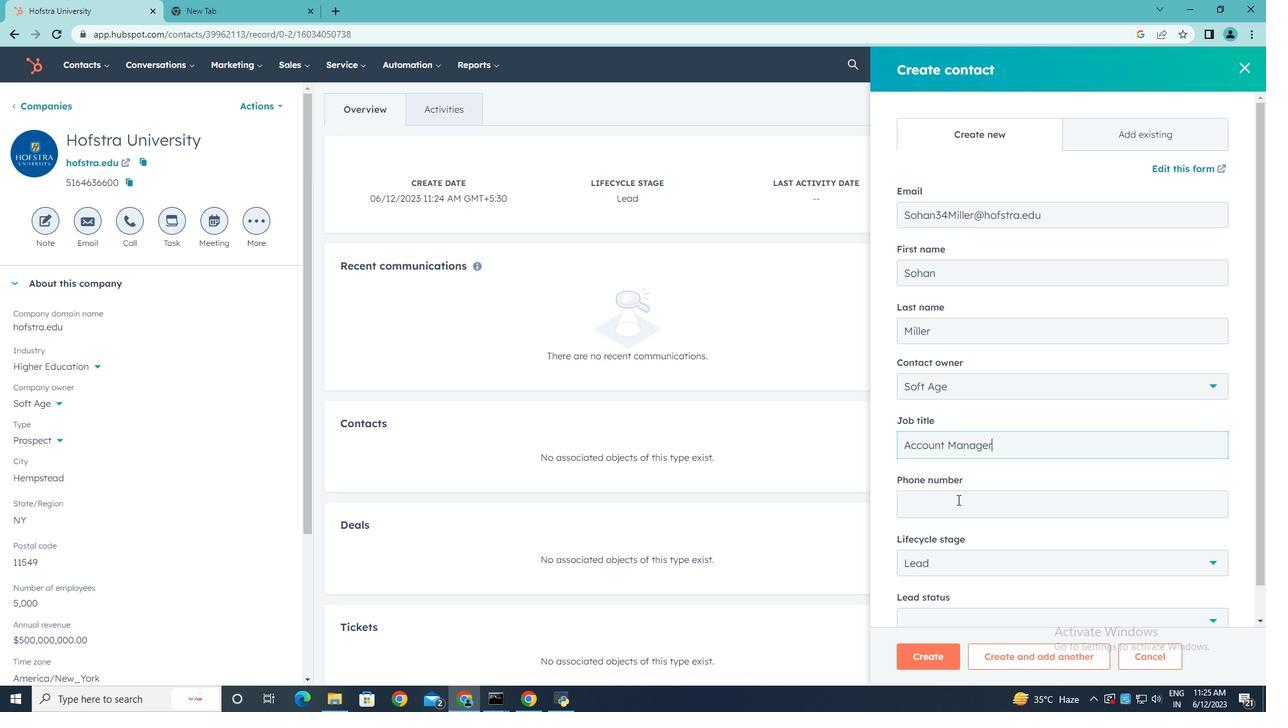 
Action: Key pressed 2015556794
Screenshot: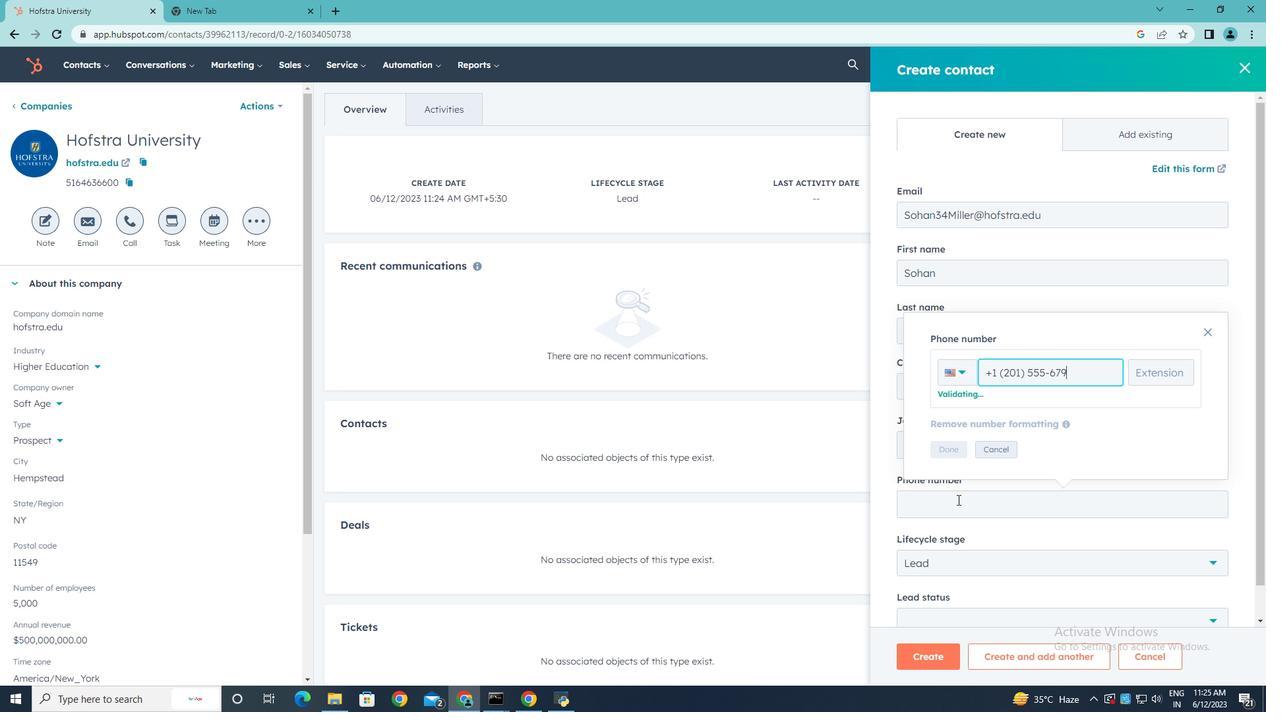 
Action: Mouse moved to (951, 447)
Screenshot: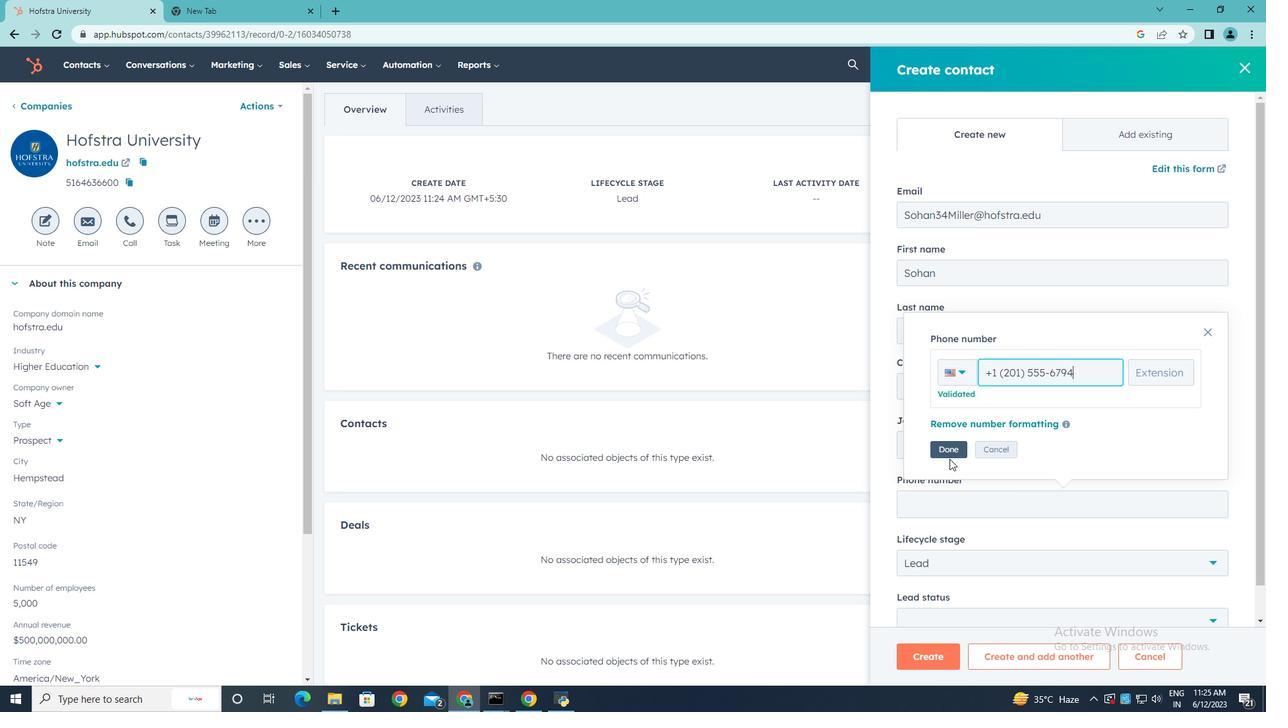 
Action: Mouse pressed left at (951, 447)
Screenshot: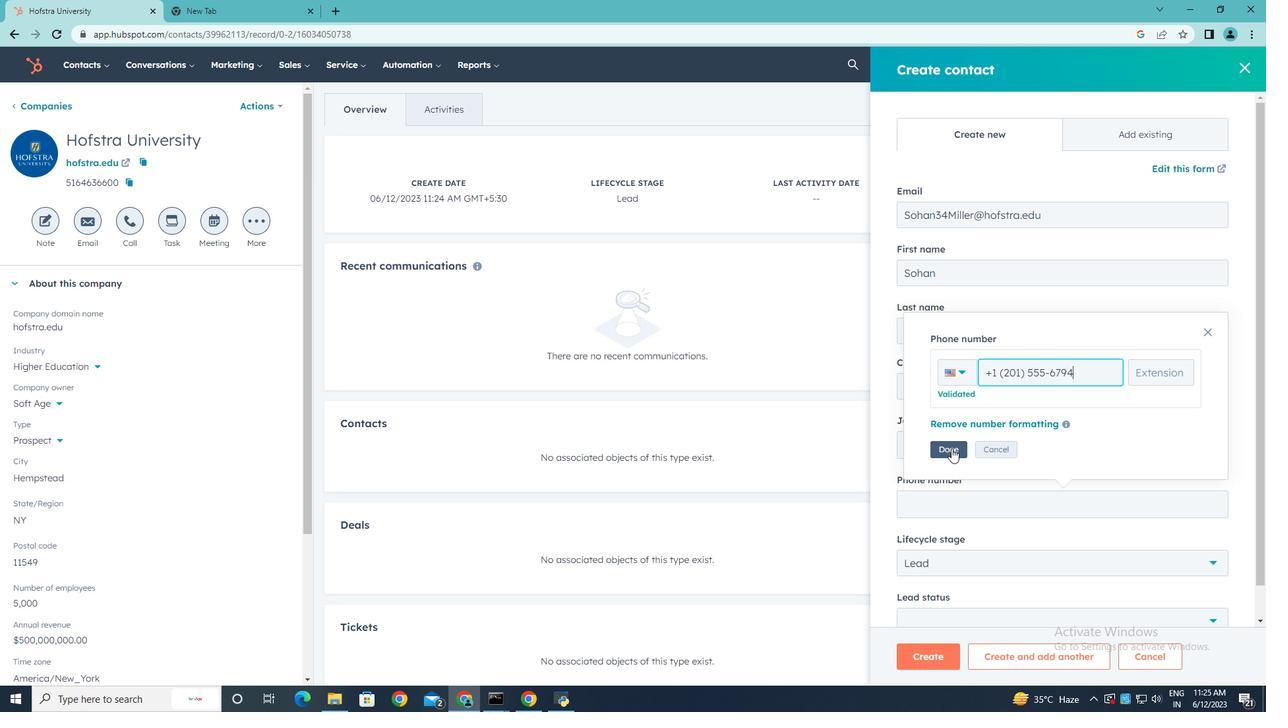 
Action: Mouse moved to (998, 455)
Screenshot: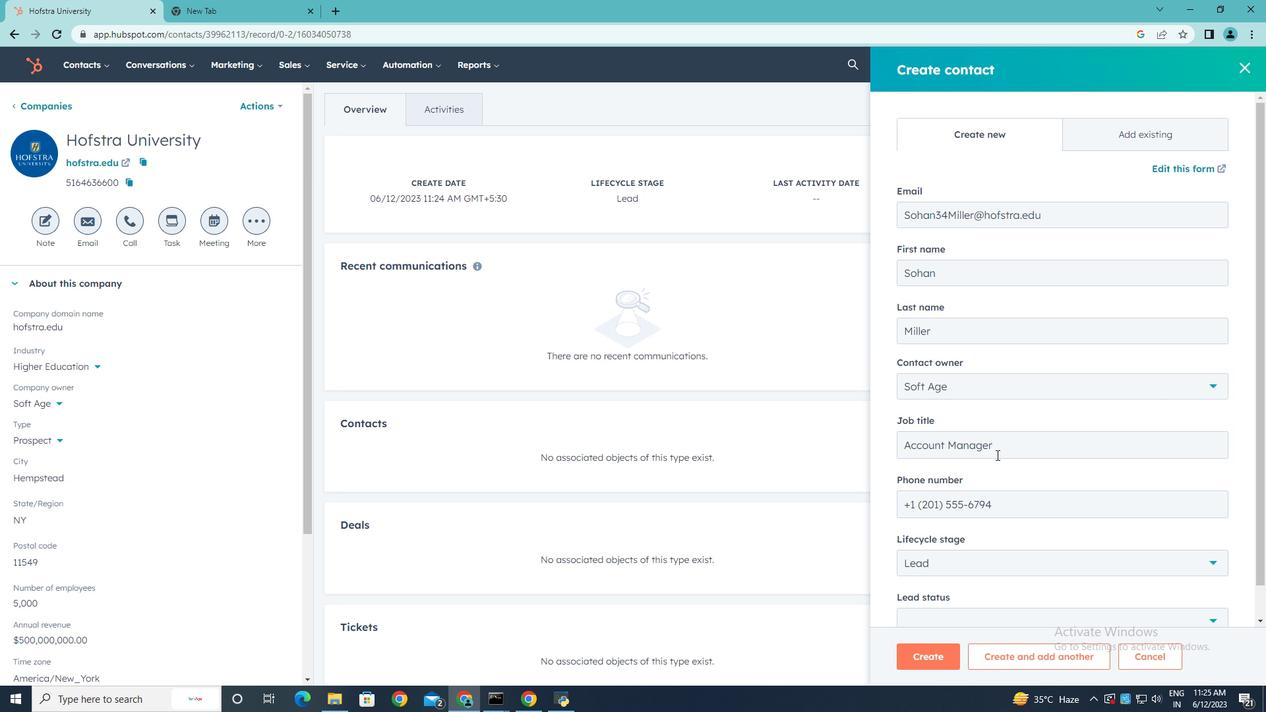 
Action: Mouse scrolled (998, 455) with delta (0, 0)
Screenshot: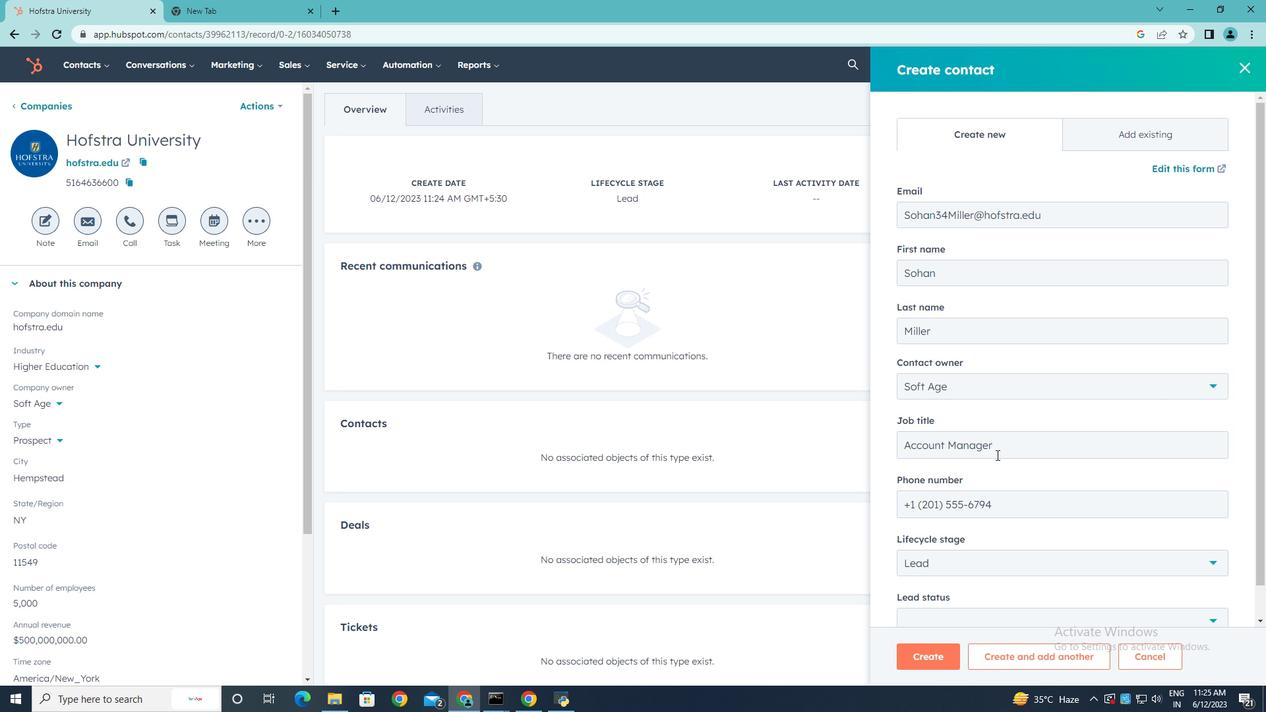 
Action: Mouse scrolled (998, 455) with delta (0, 0)
Screenshot: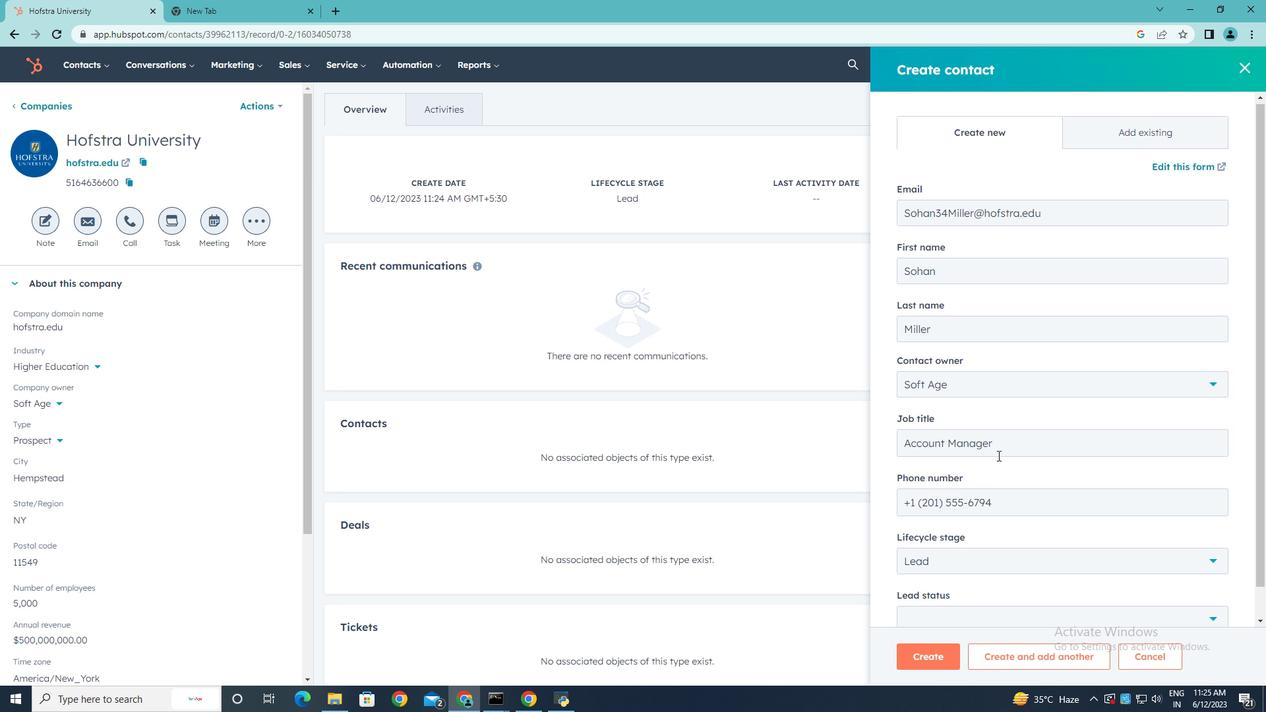 
Action: Mouse moved to (1216, 527)
Screenshot: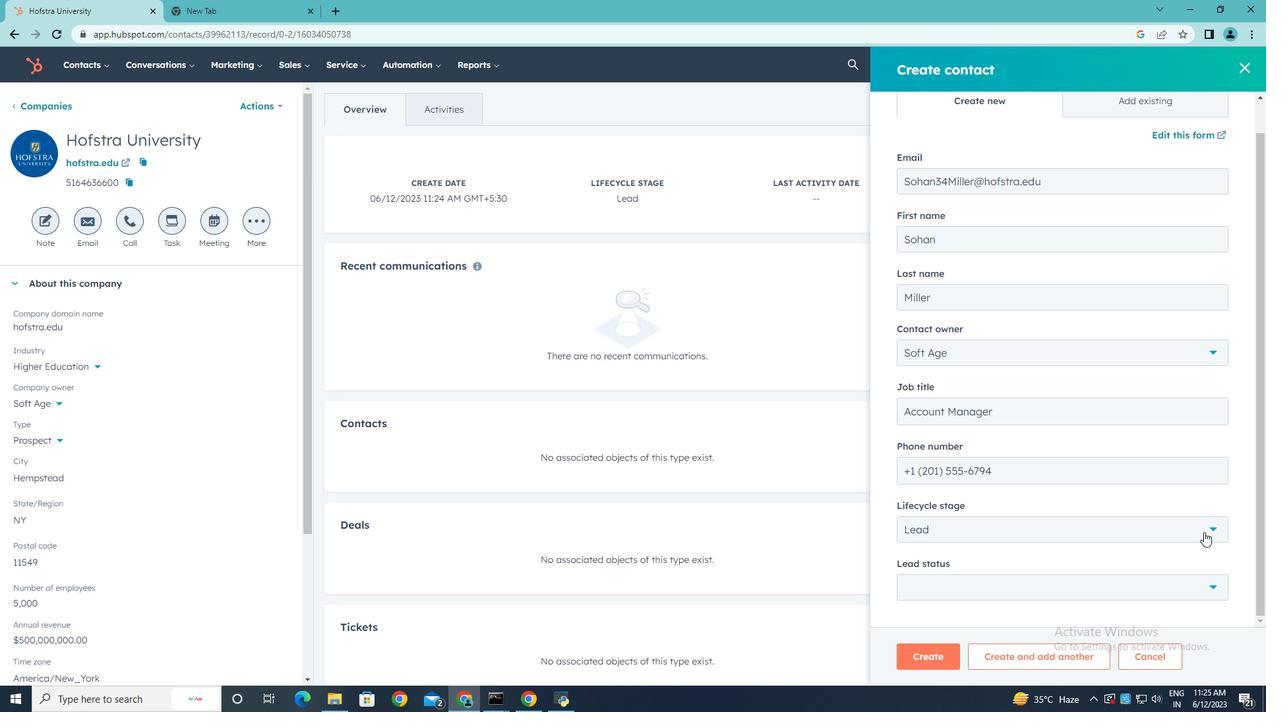 
Action: Mouse pressed left at (1216, 527)
Screenshot: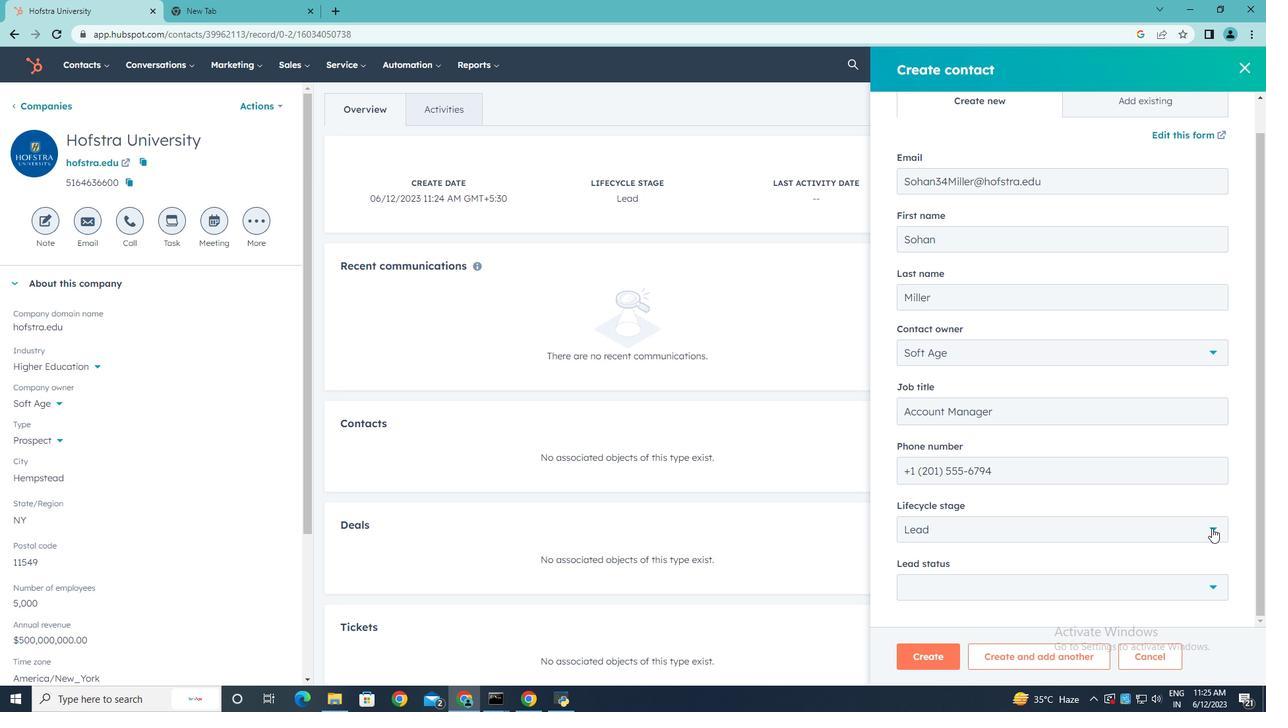 
Action: Mouse moved to (1067, 395)
Screenshot: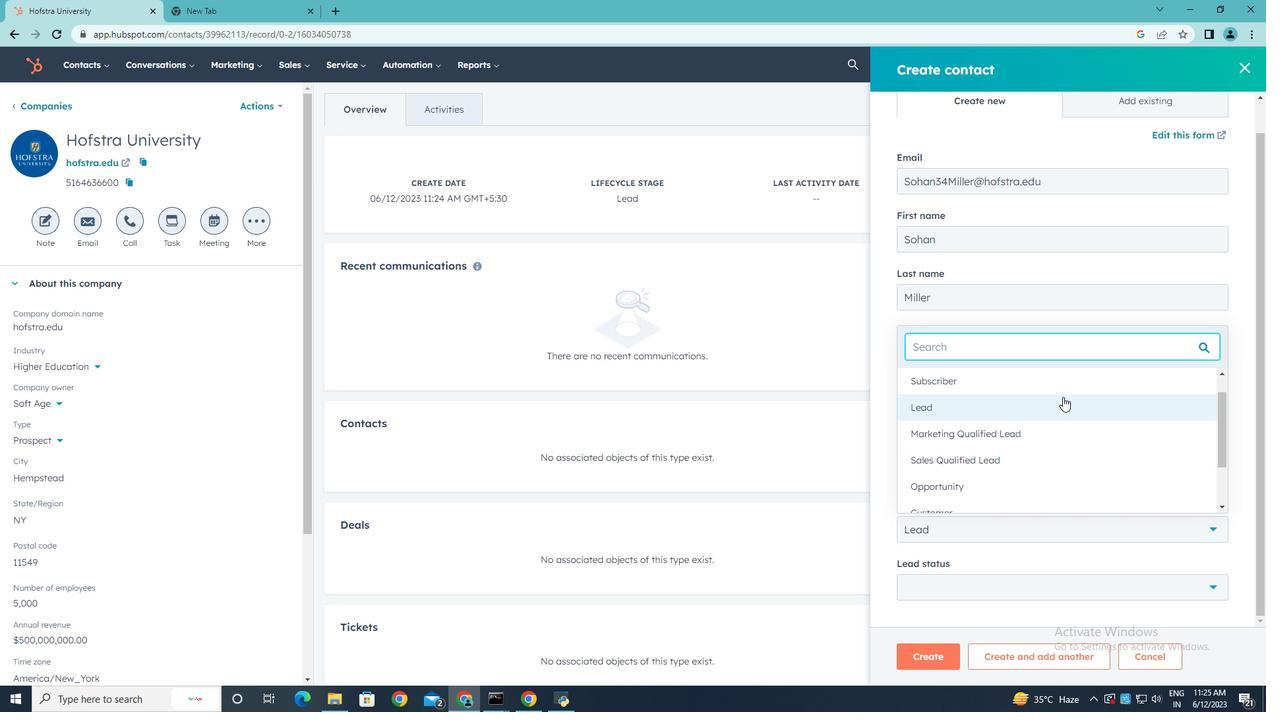 
Action: Mouse pressed left at (1067, 395)
Screenshot: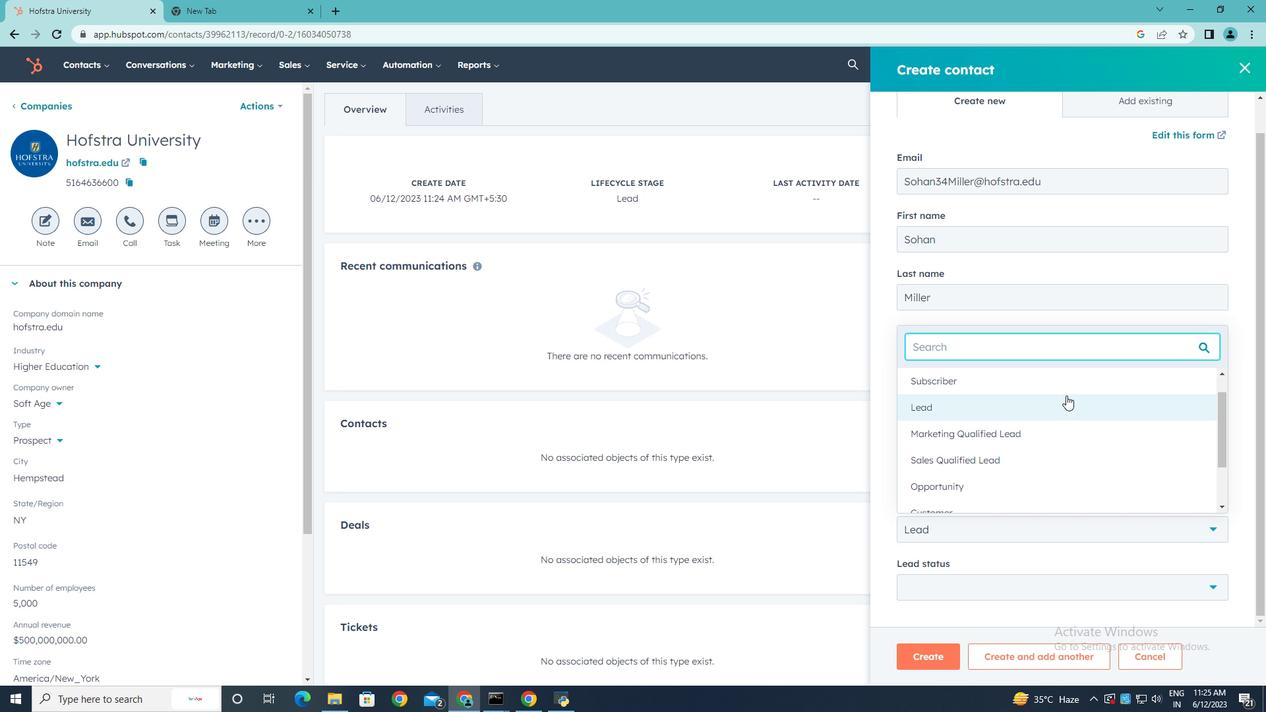 
Action: Mouse moved to (1213, 589)
Screenshot: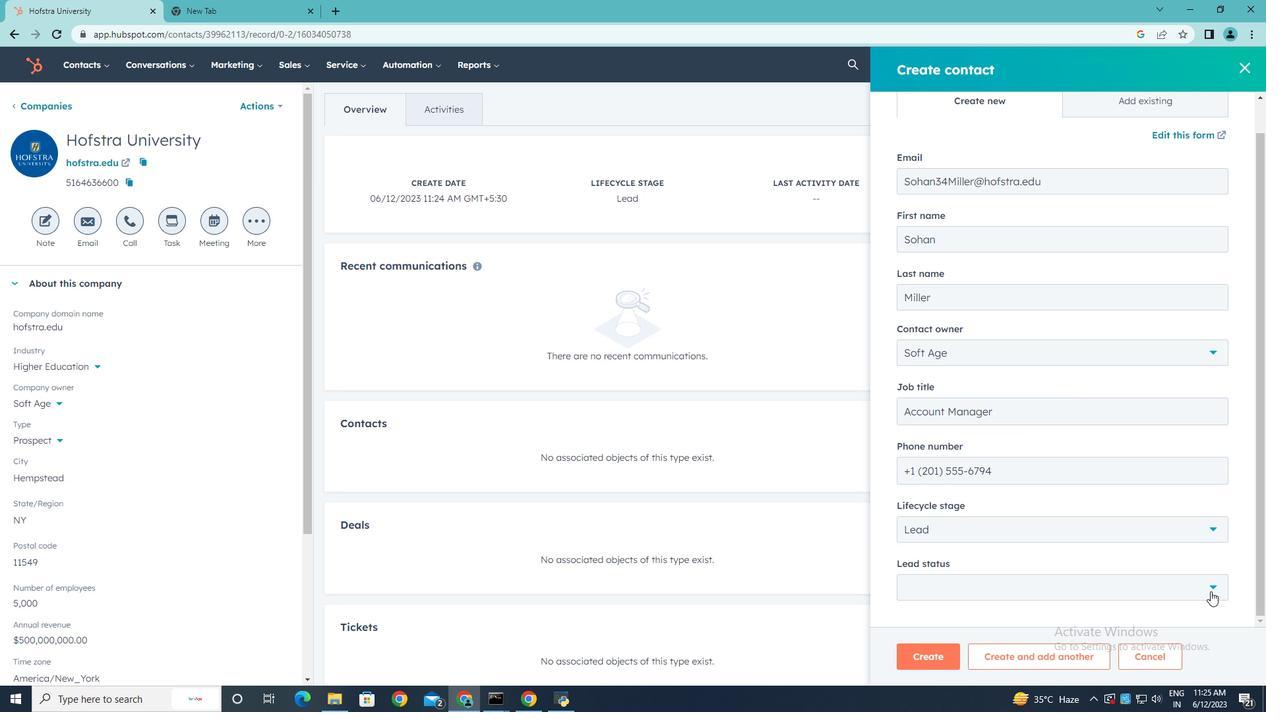 
Action: Mouse pressed left at (1213, 589)
Screenshot: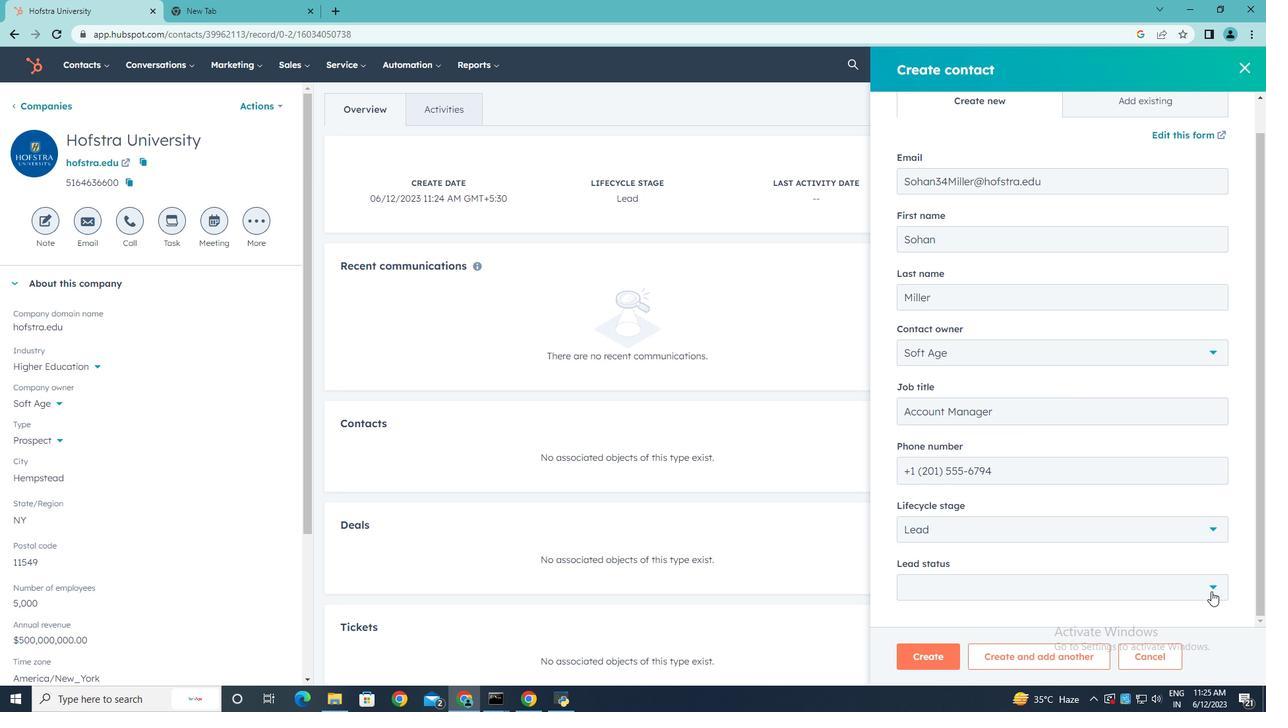 
Action: Mouse moved to (1103, 493)
Screenshot: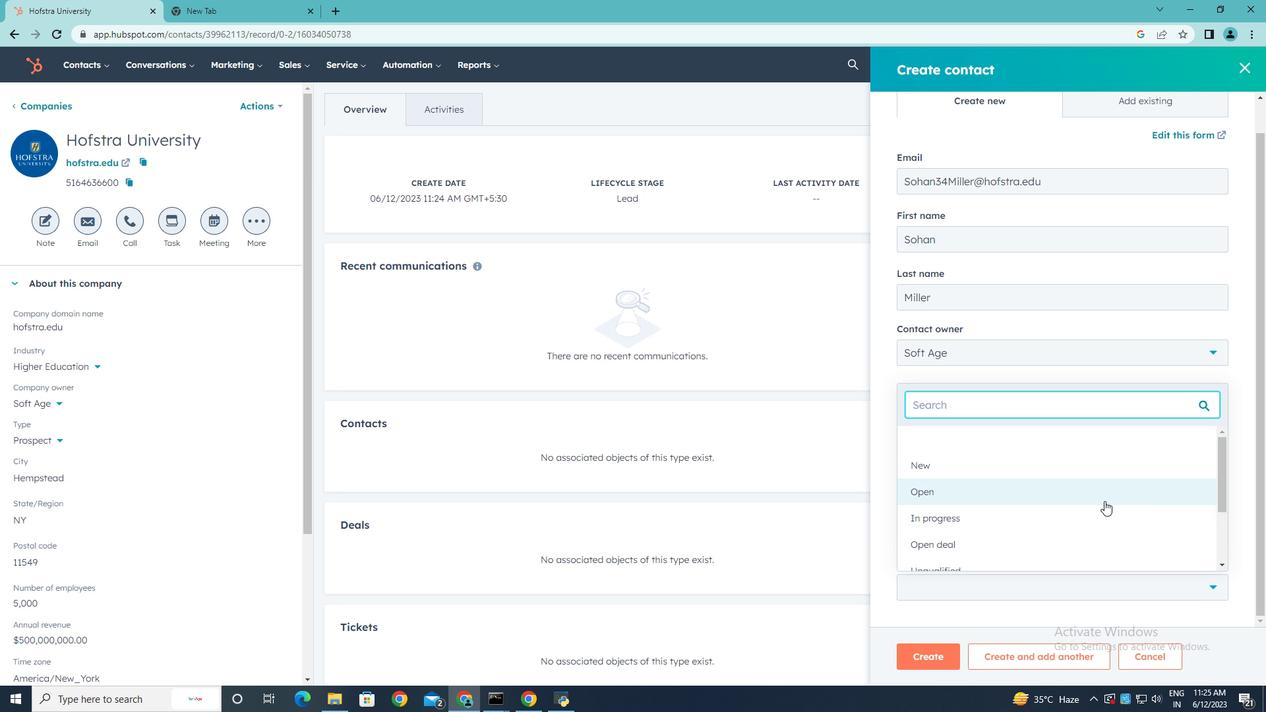 
Action: Mouse pressed left at (1103, 493)
Screenshot: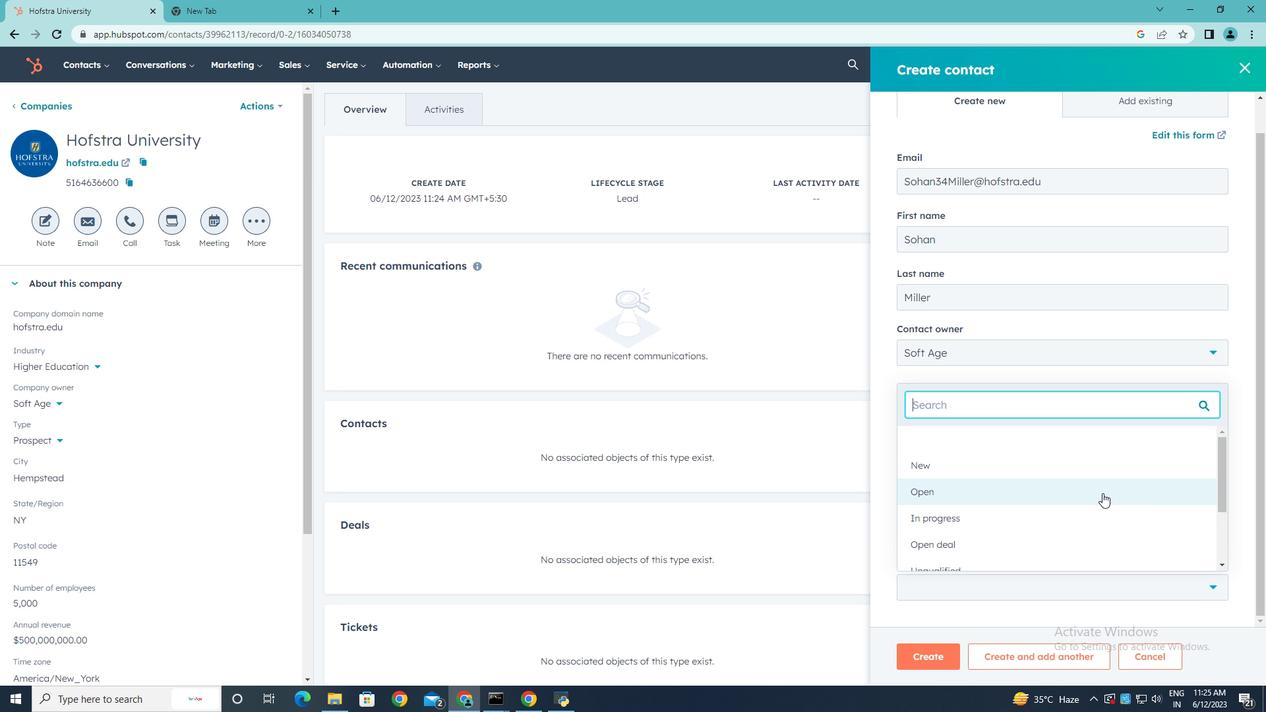 
Action: Mouse moved to (1089, 585)
Screenshot: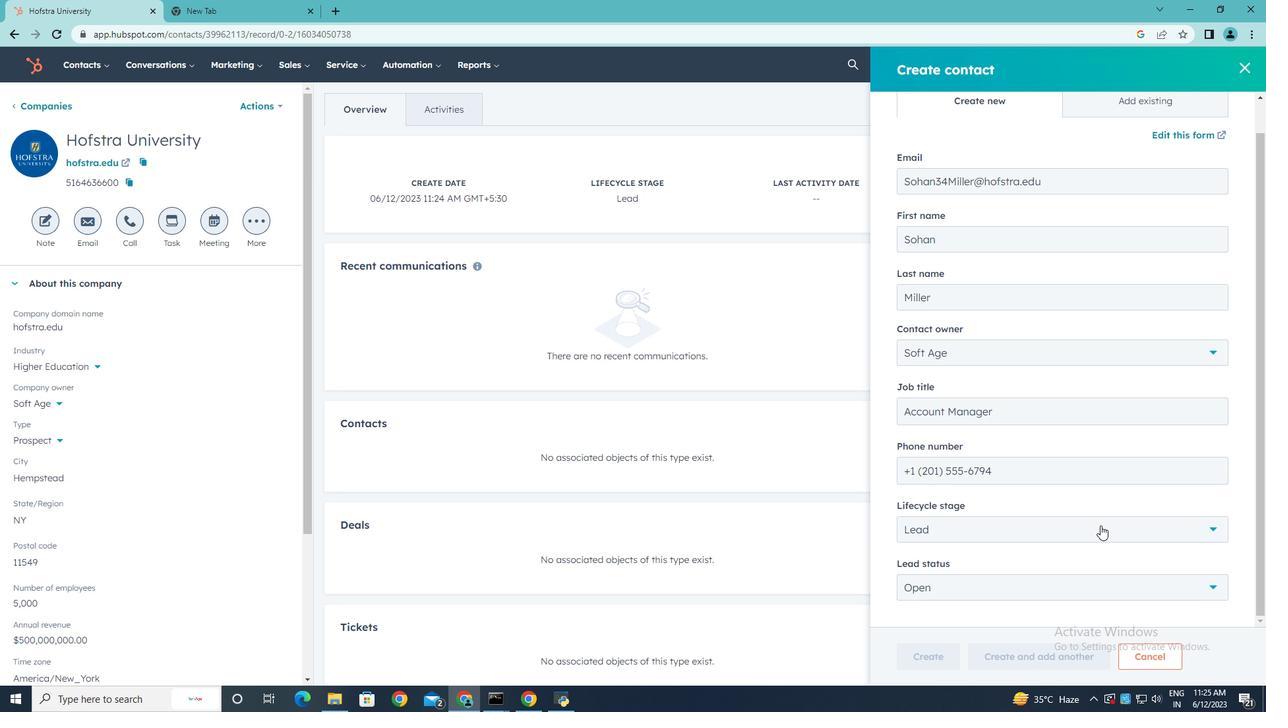 
Action: Mouse scrolled (1089, 584) with delta (0, 0)
Screenshot: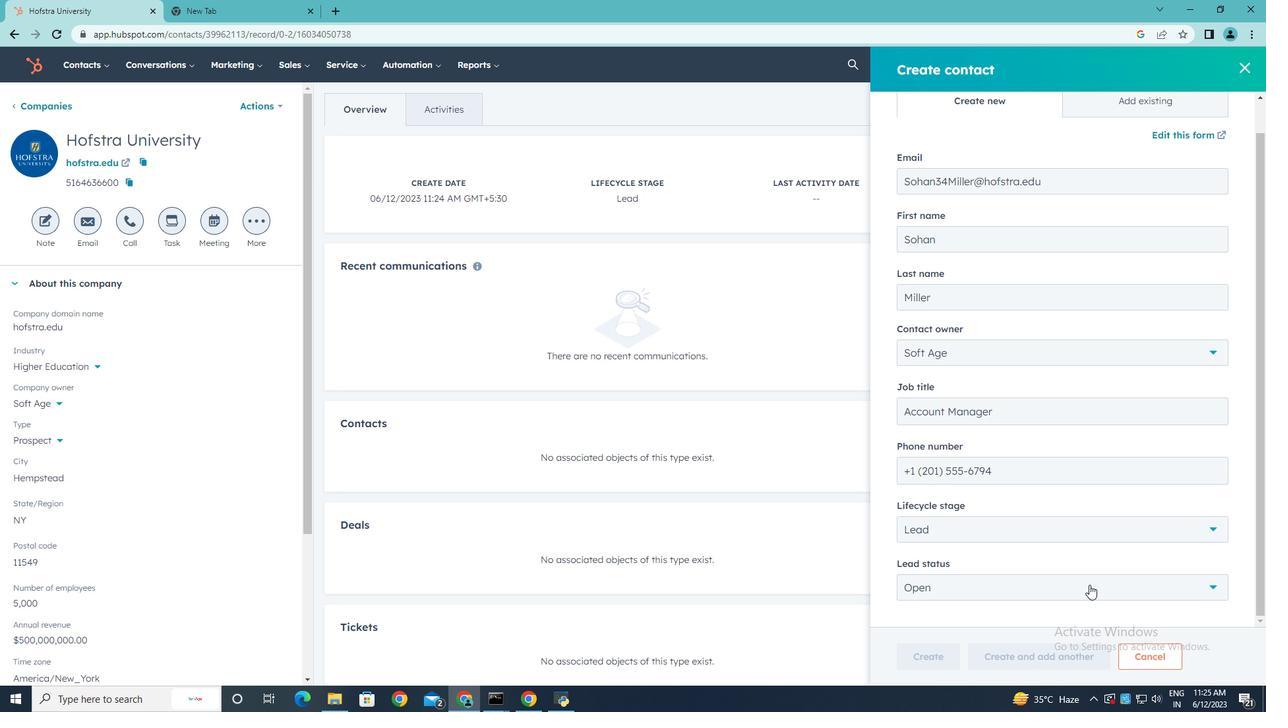 
Action: Mouse scrolled (1089, 584) with delta (0, 0)
Screenshot: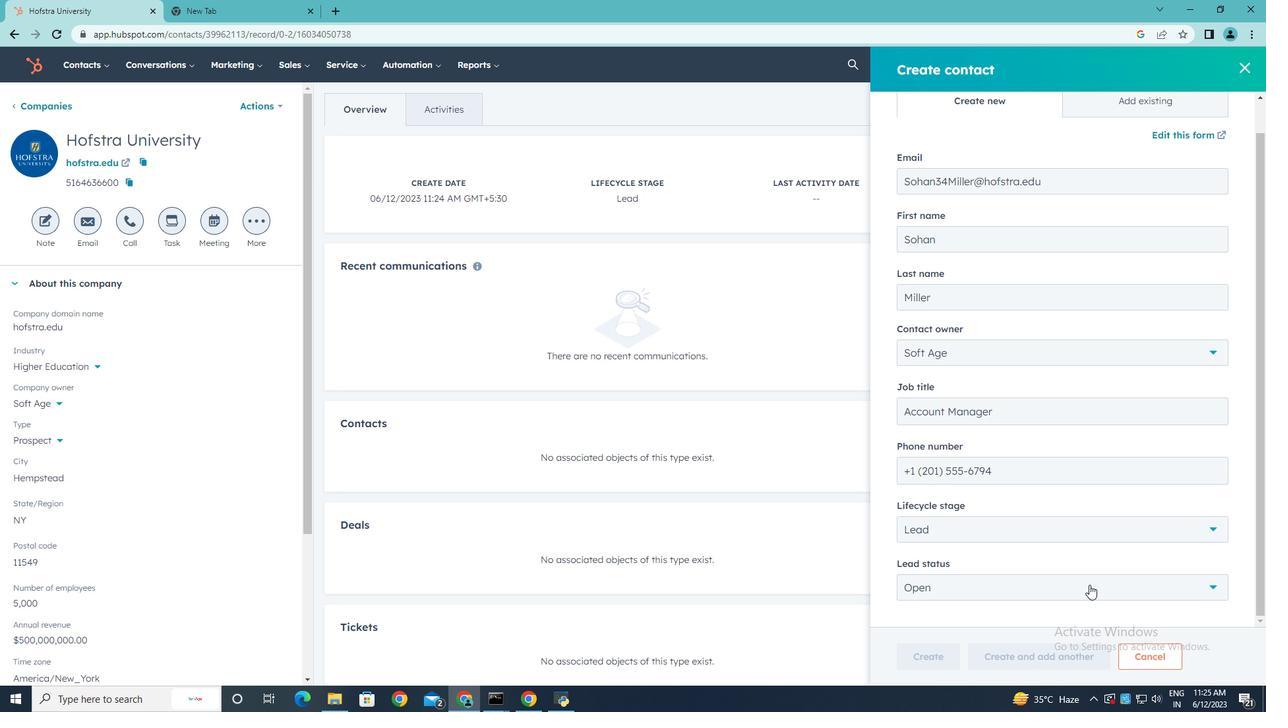 
Action: Mouse scrolled (1089, 584) with delta (0, 0)
Screenshot: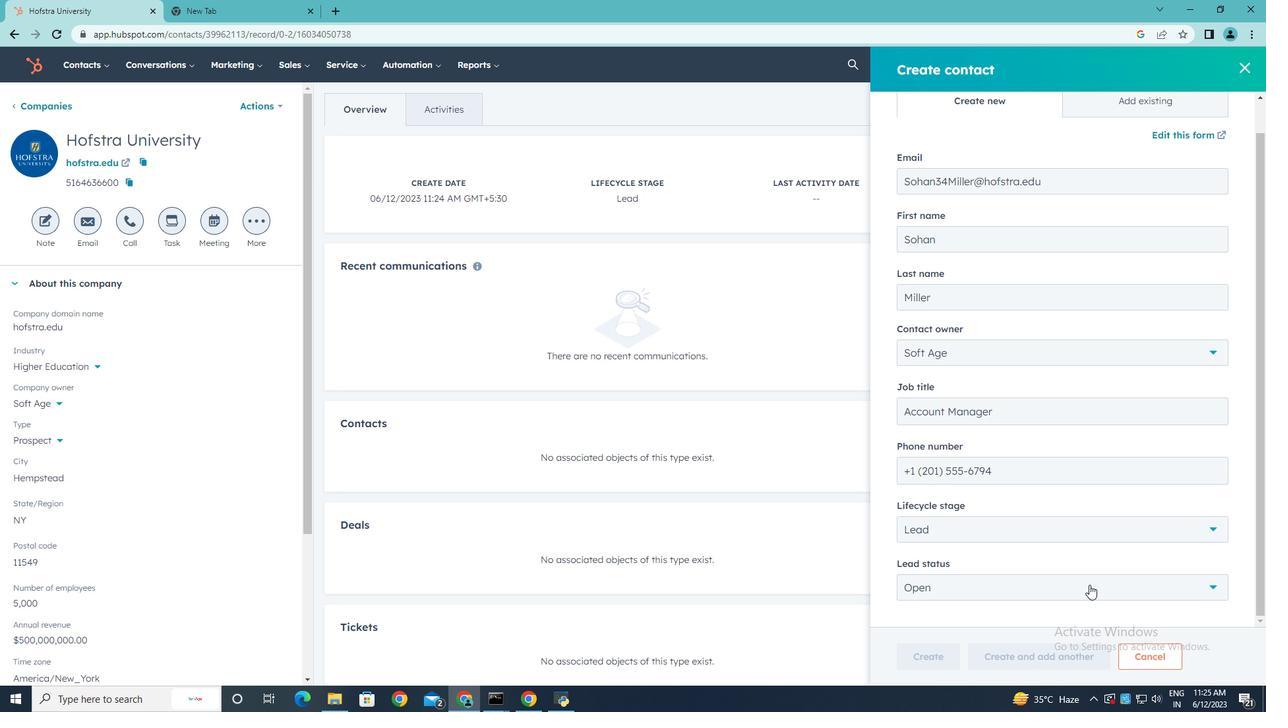 
Action: Mouse scrolled (1089, 584) with delta (0, 0)
Screenshot: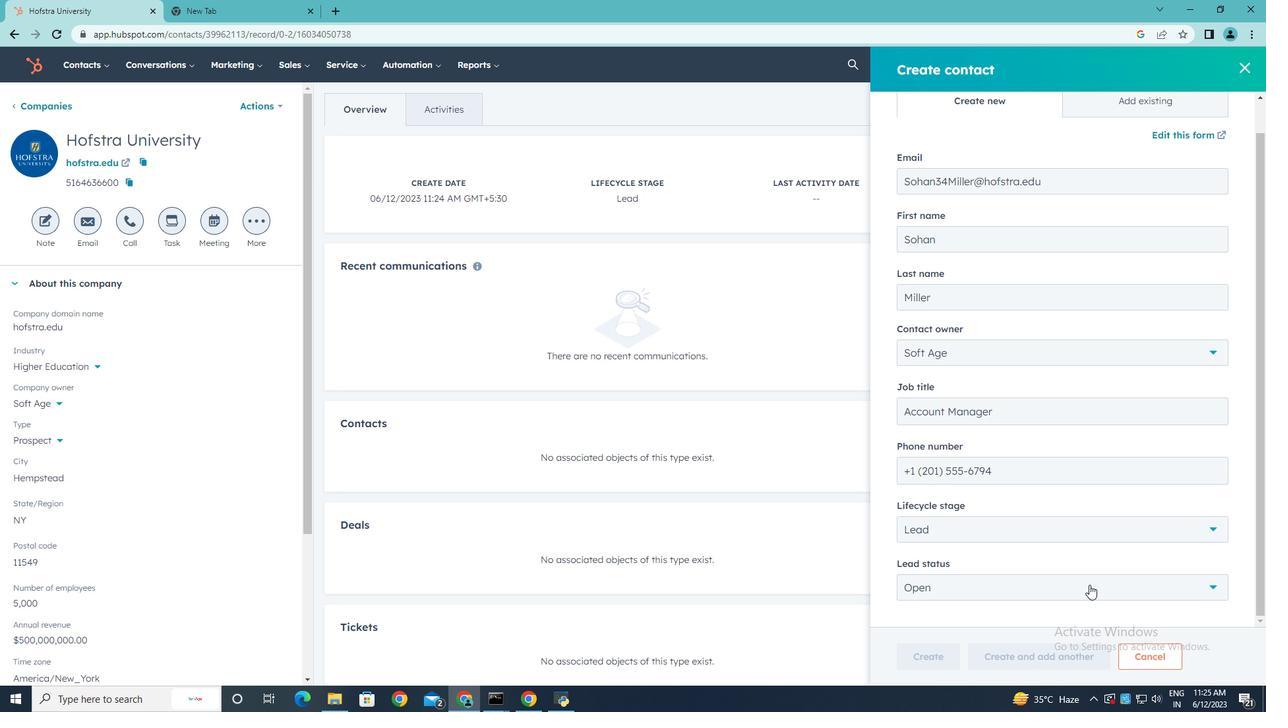 
Action: Mouse moved to (945, 658)
Screenshot: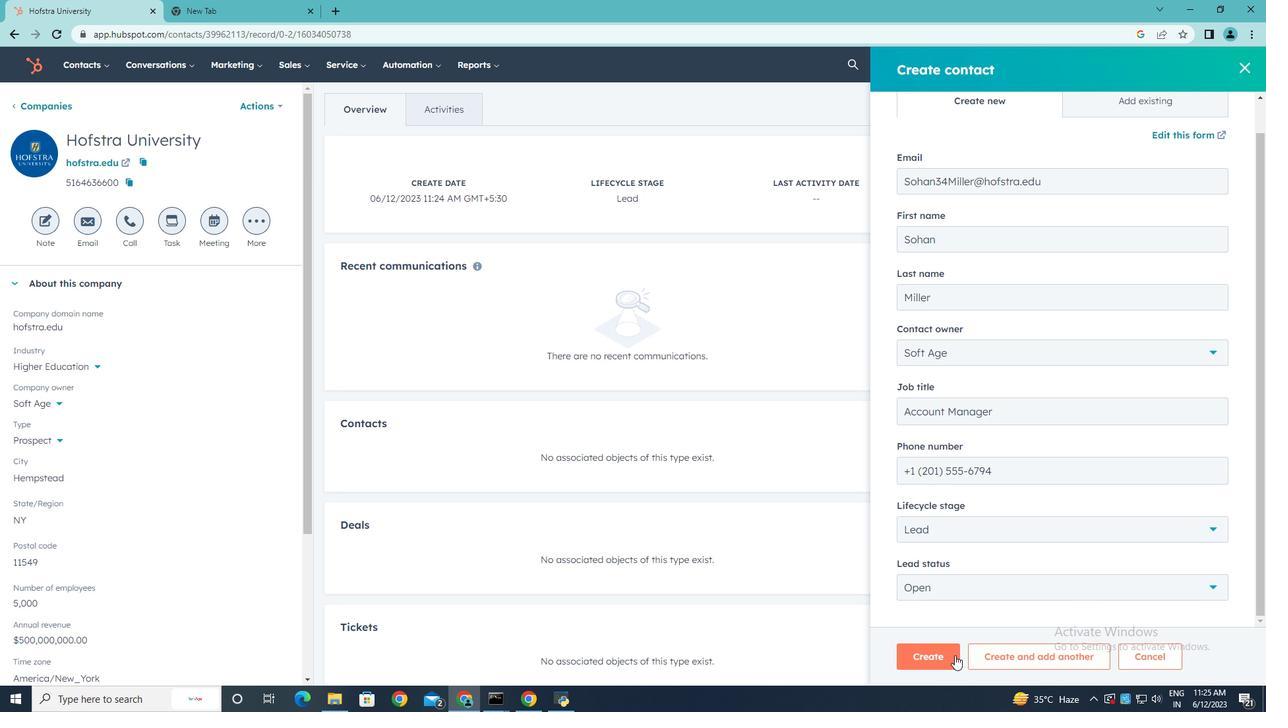 
Action: Mouse pressed left at (945, 658)
Screenshot: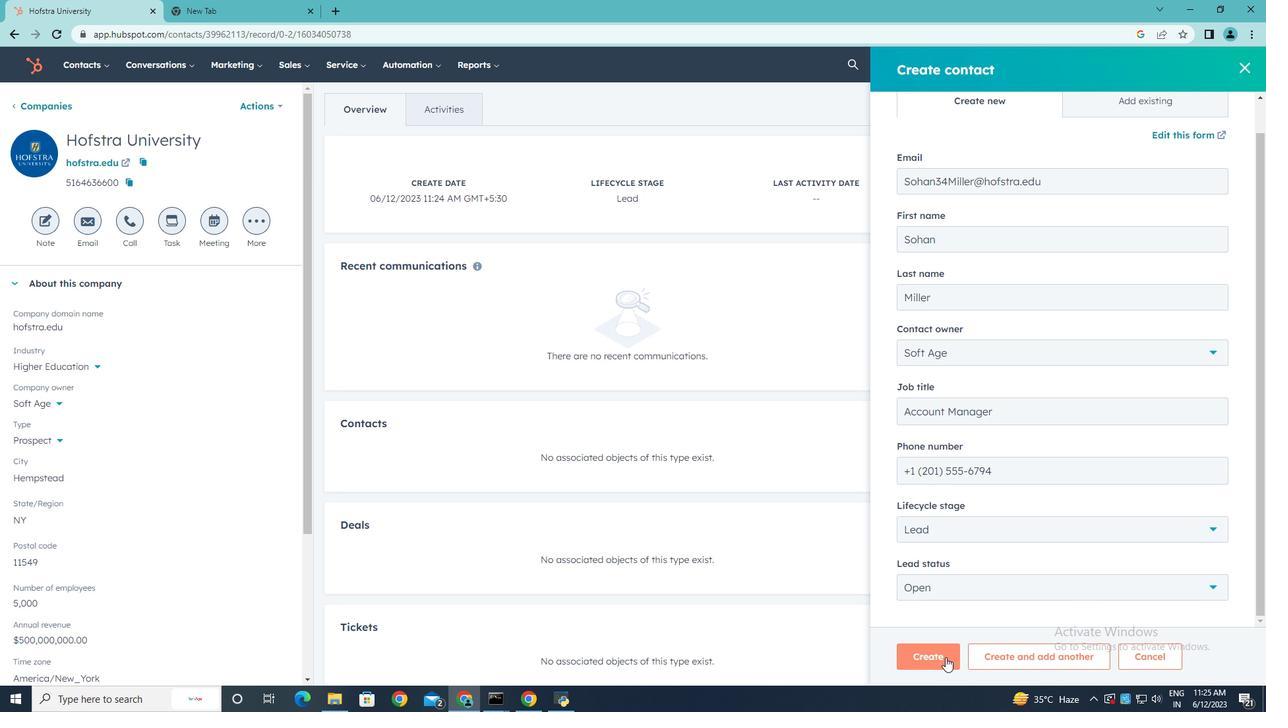 
Action: Mouse moved to (871, 591)
Screenshot: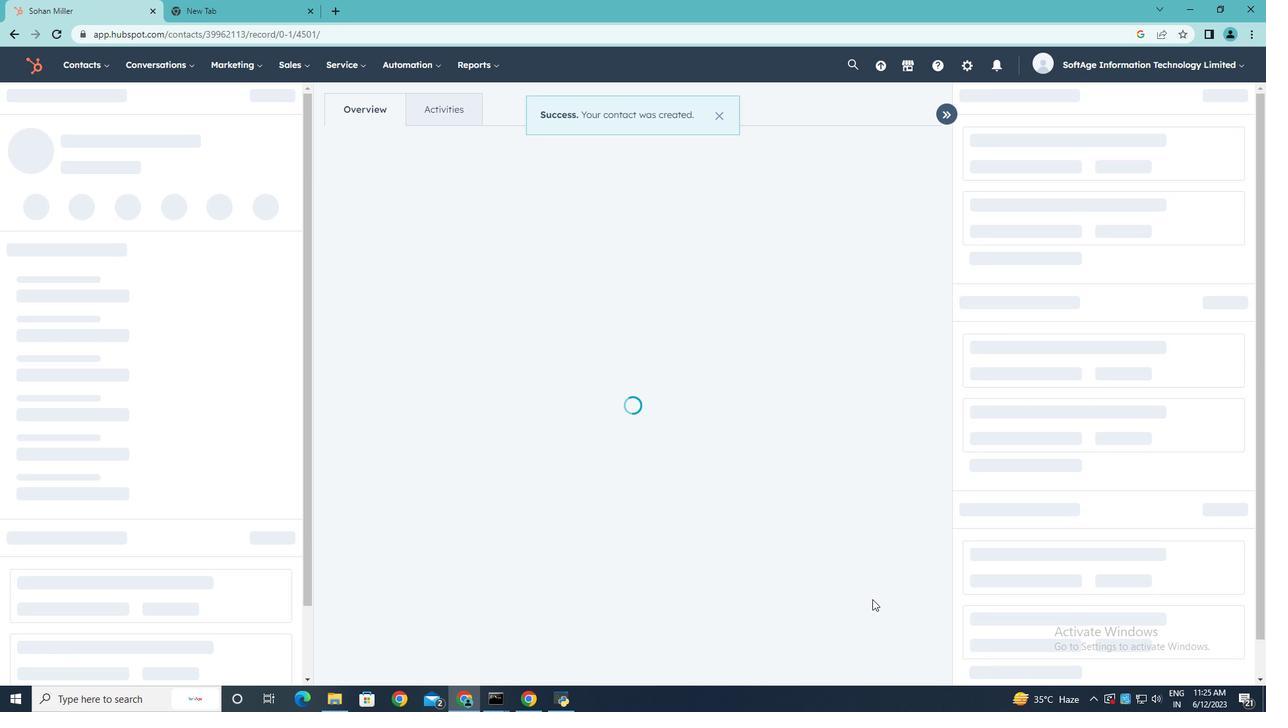 
